 Task: Search one way flight ticket for 1 adult, 6 children, 1 infant in seat and 1 infant on lap in business from Alexandria: Alexandria International Airport to Jackson: Jackson Hole Airport on 5-2-2023. Choice of flights is Sun country airlines. Number of bags: 1 carry on bag. Price is upto 80000. Outbound departure time preference is 18:30.
Action: Mouse moved to (354, 294)
Screenshot: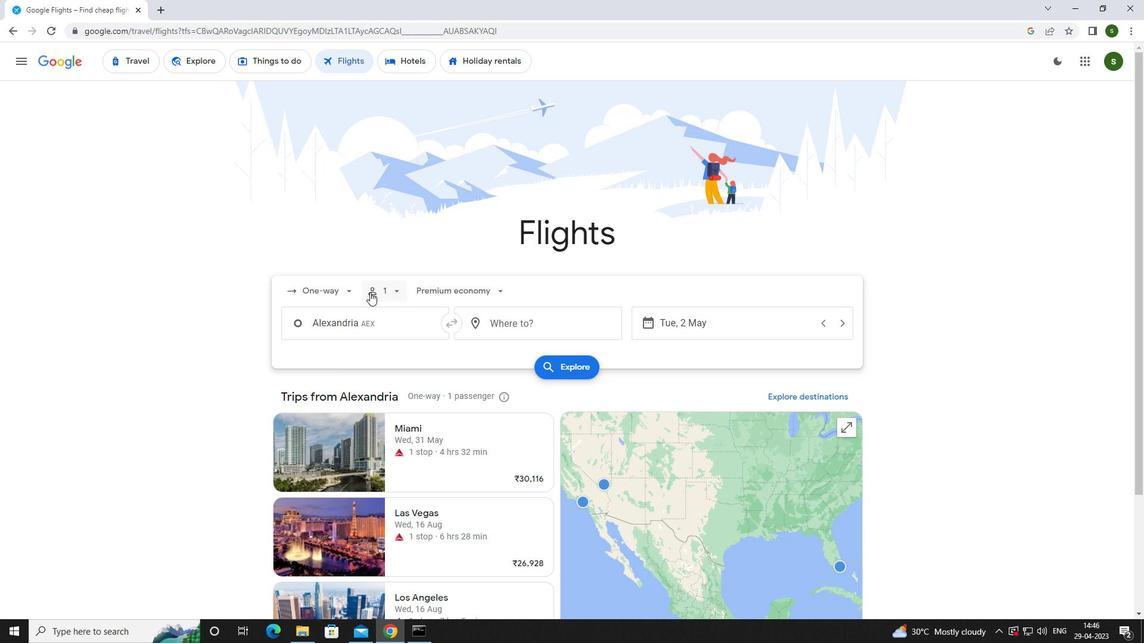 
Action: Mouse pressed left at (354, 294)
Screenshot: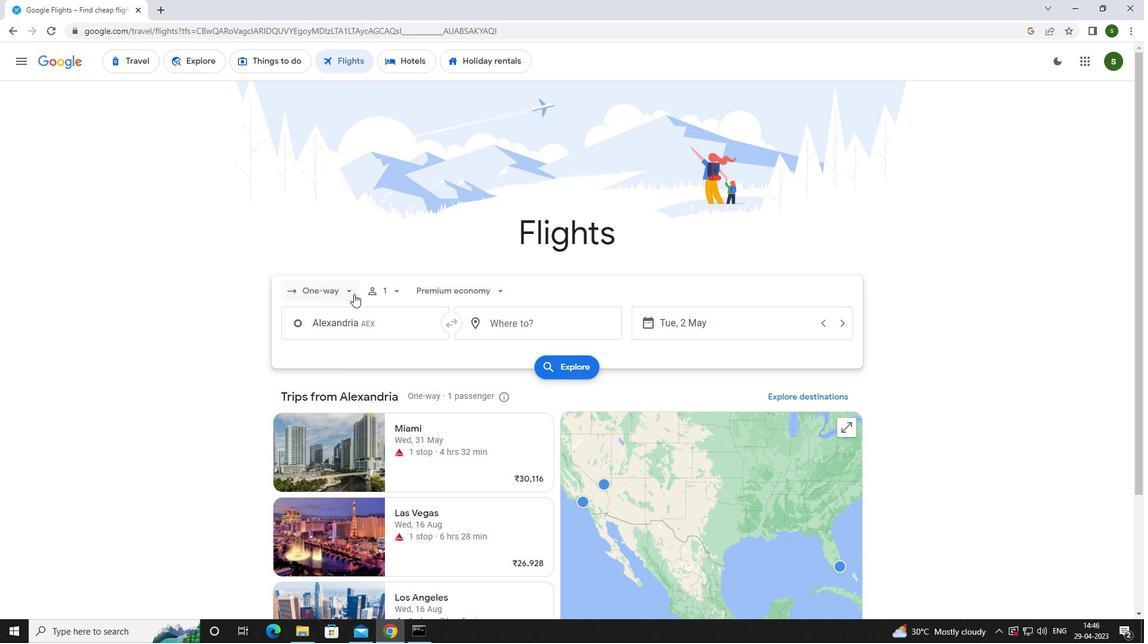
Action: Mouse moved to (358, 337)
Screenshot: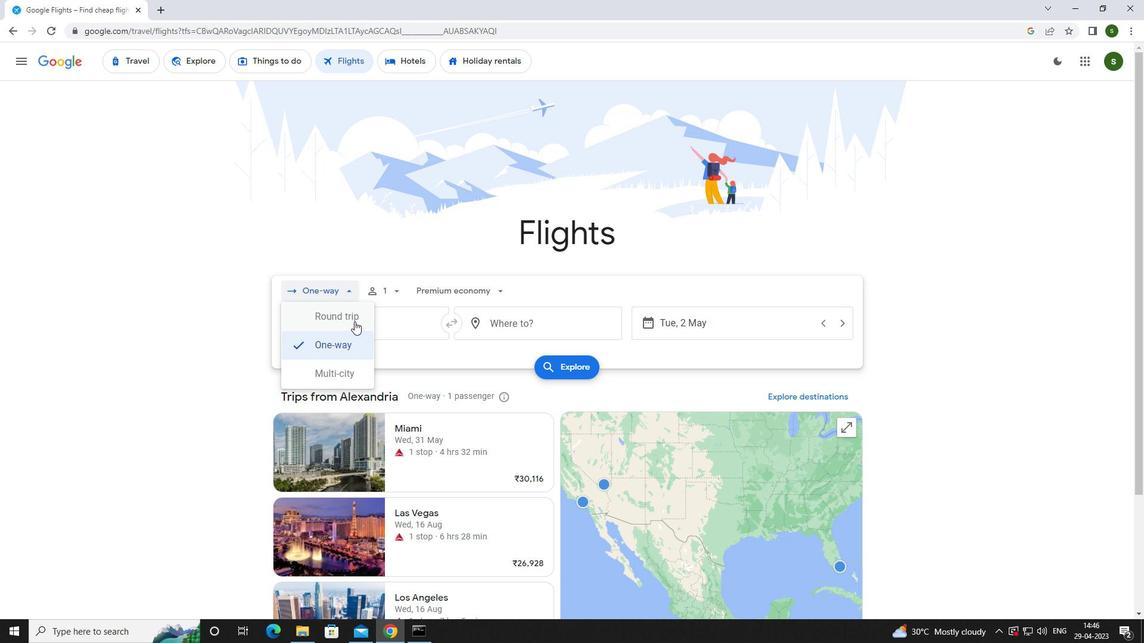 
Action: Mouse pressed left at (358, 337)
Screenshot: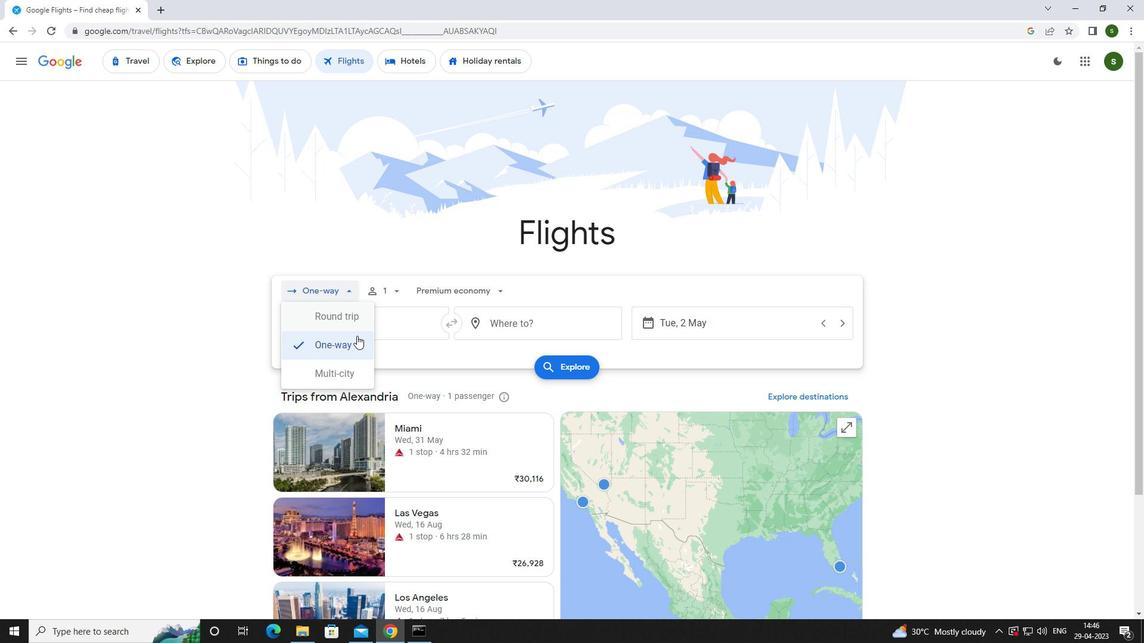 
Action: Mouse moved to (396, 288)
Screenshot: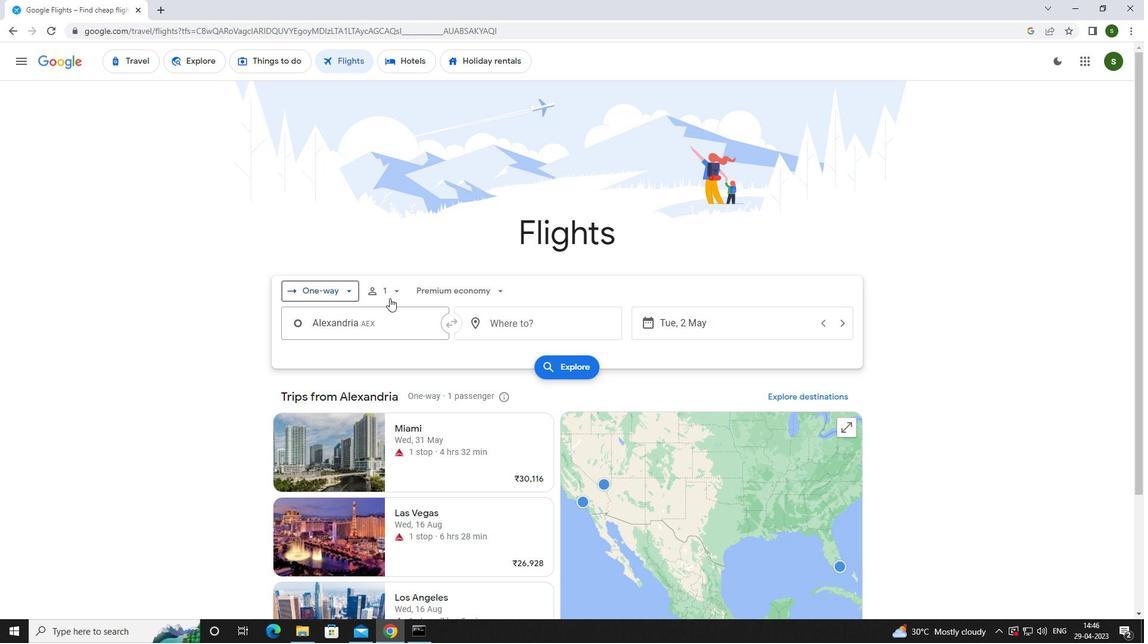 
Action: Mouse pressed left at (396, 288)
Screenshot: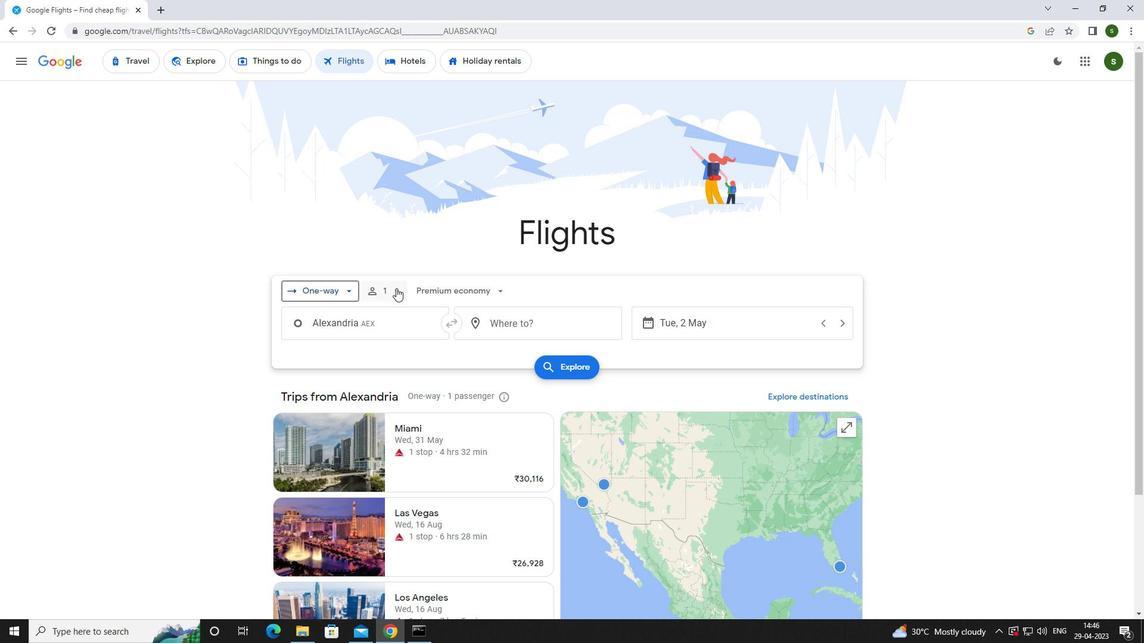 
Action: Mouse moved to (489, 351)
Screenshot: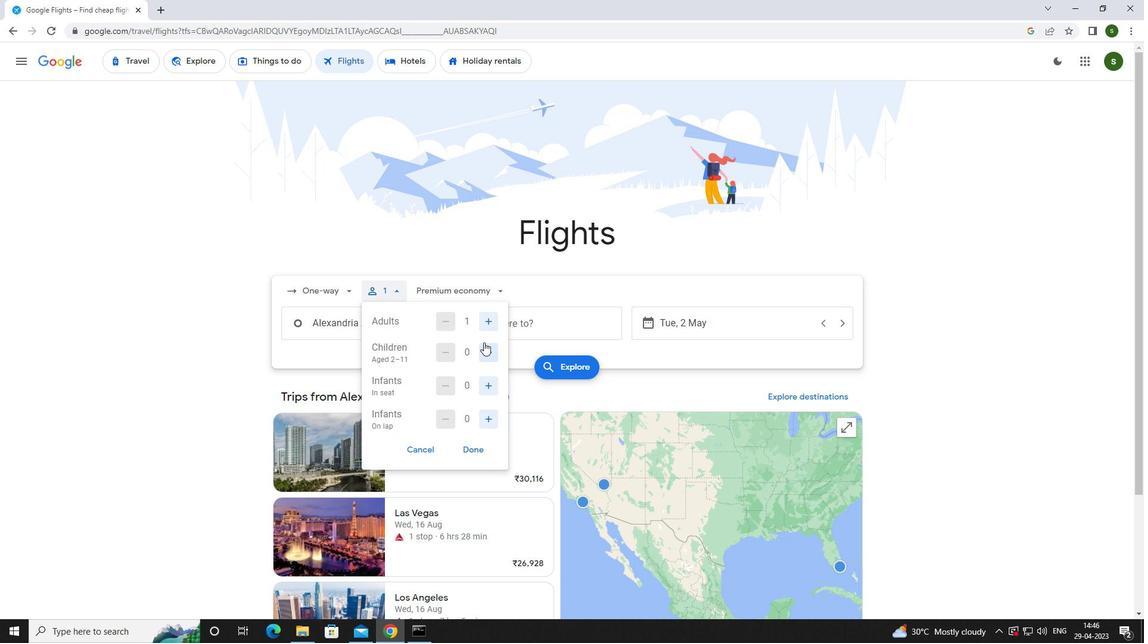 
Action: Mouse pressed left at (489, 351)
Screenshot: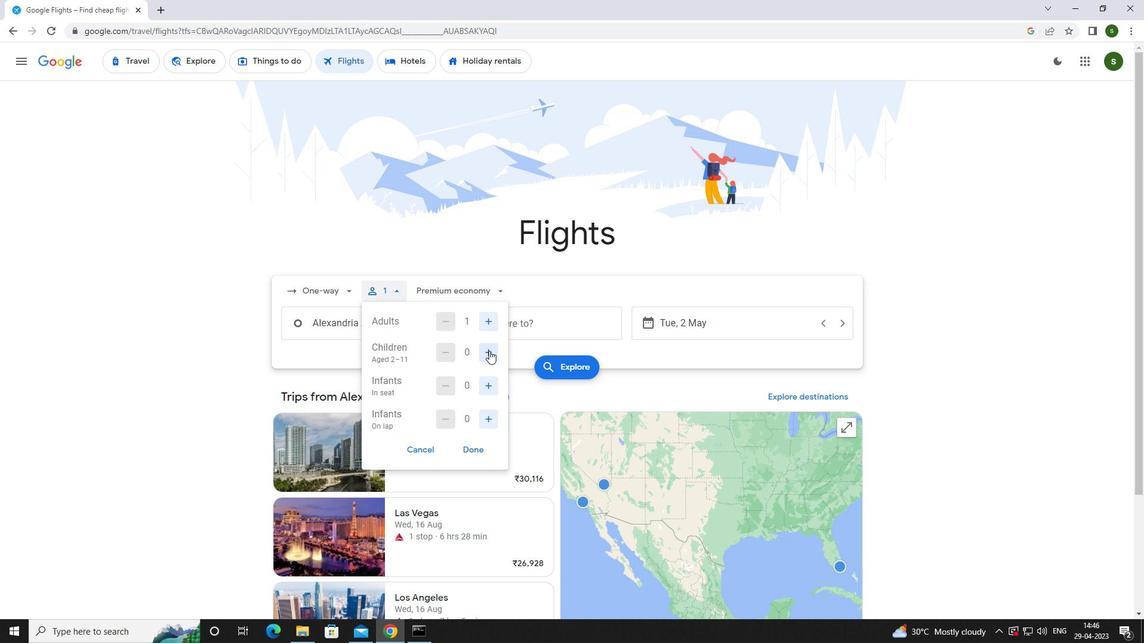 
Action: Mouse pressed left at (489, 351)
Screenshot: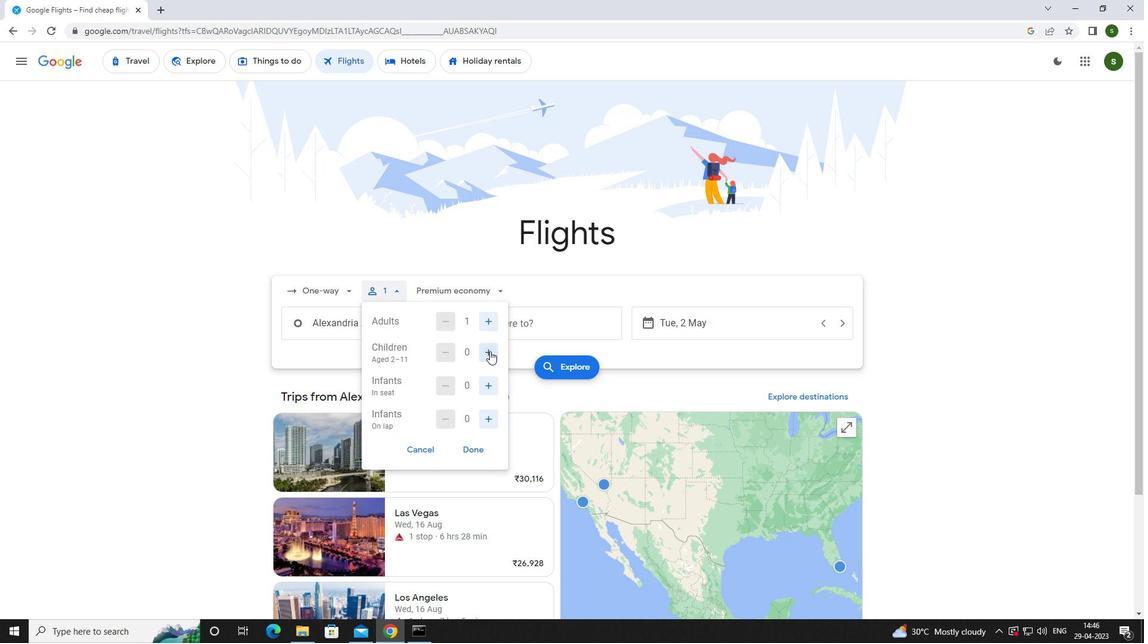 
Action: Mouse pressed left at (489, 351)
Screenshot: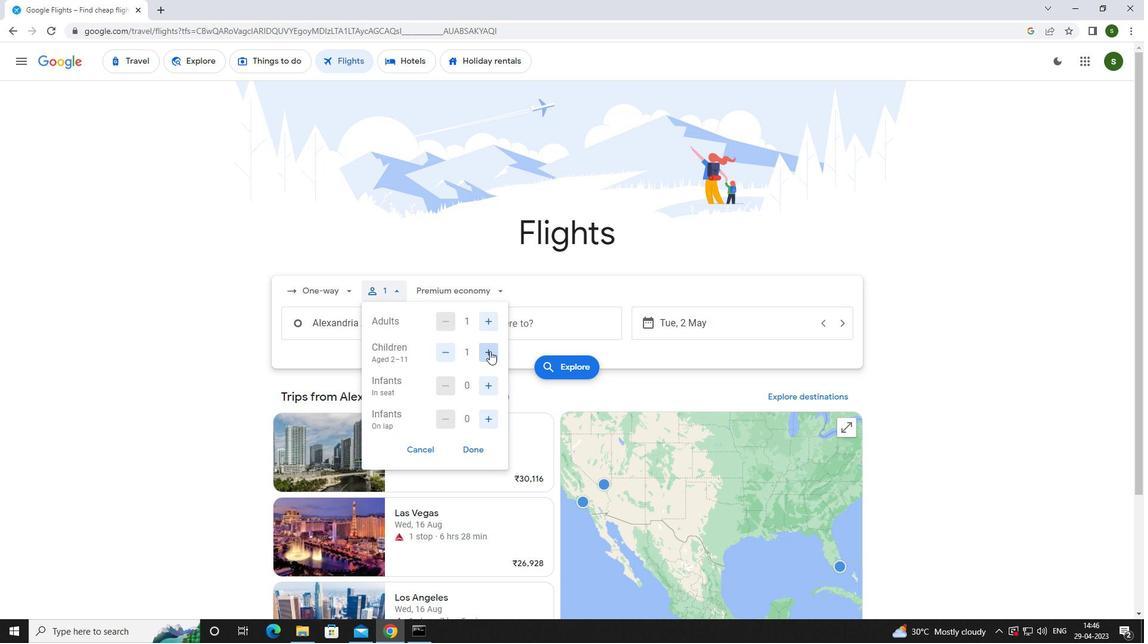 
Action: Mouse pressed left at (489, 351)
Screenshot: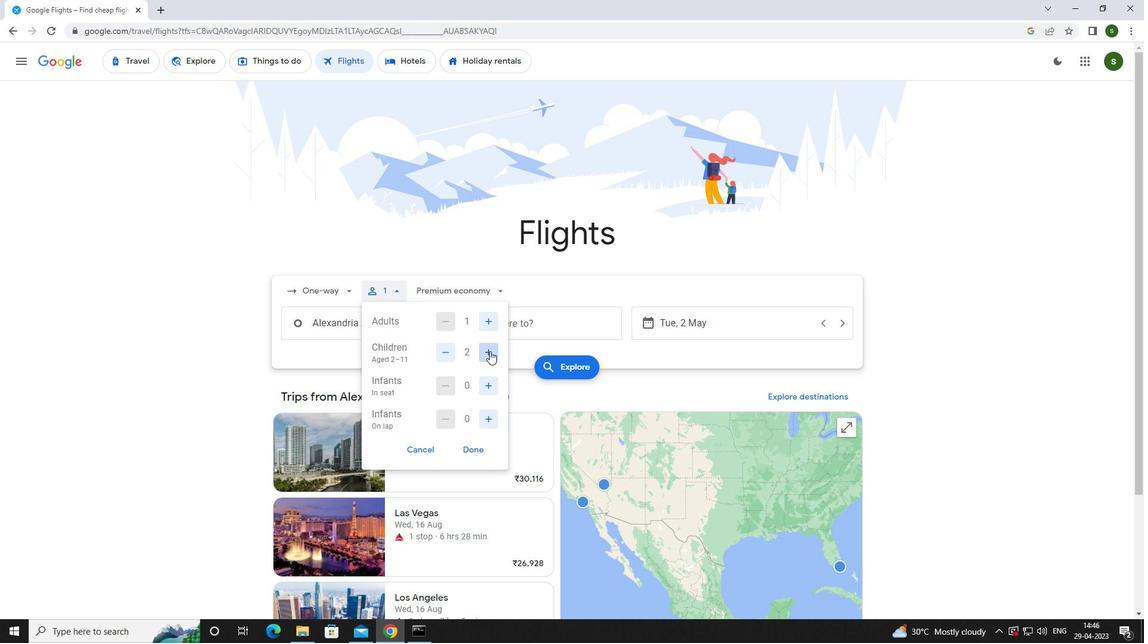 
Action: Mouse pressed left at (489, 351)
Screenshot: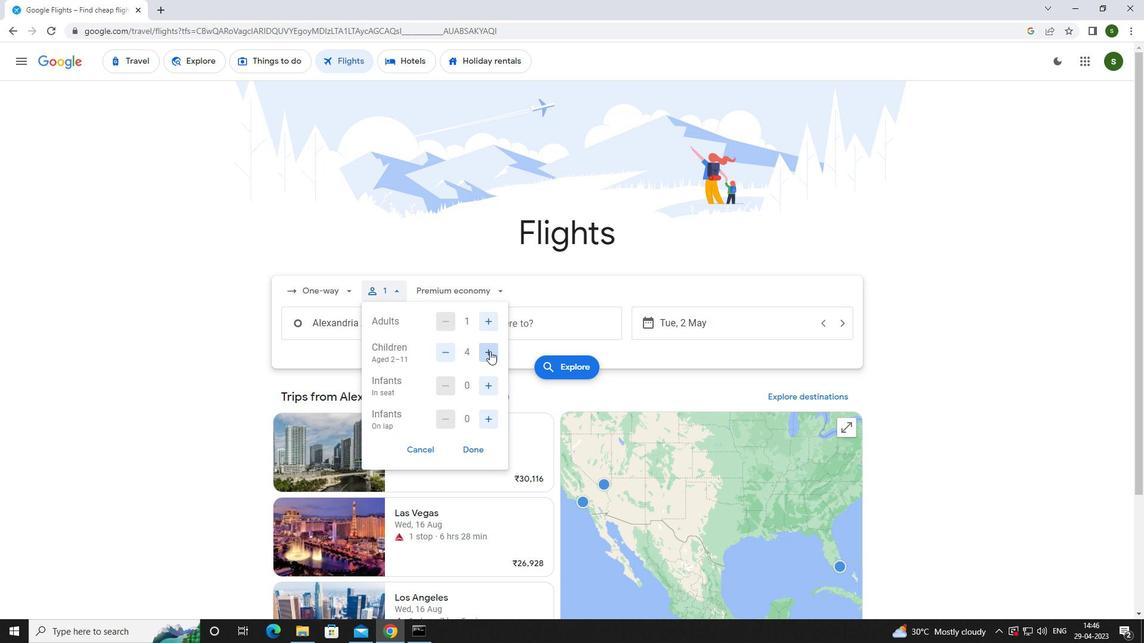 
Action: Mouse pressed left at (489, 351)
Screenshot: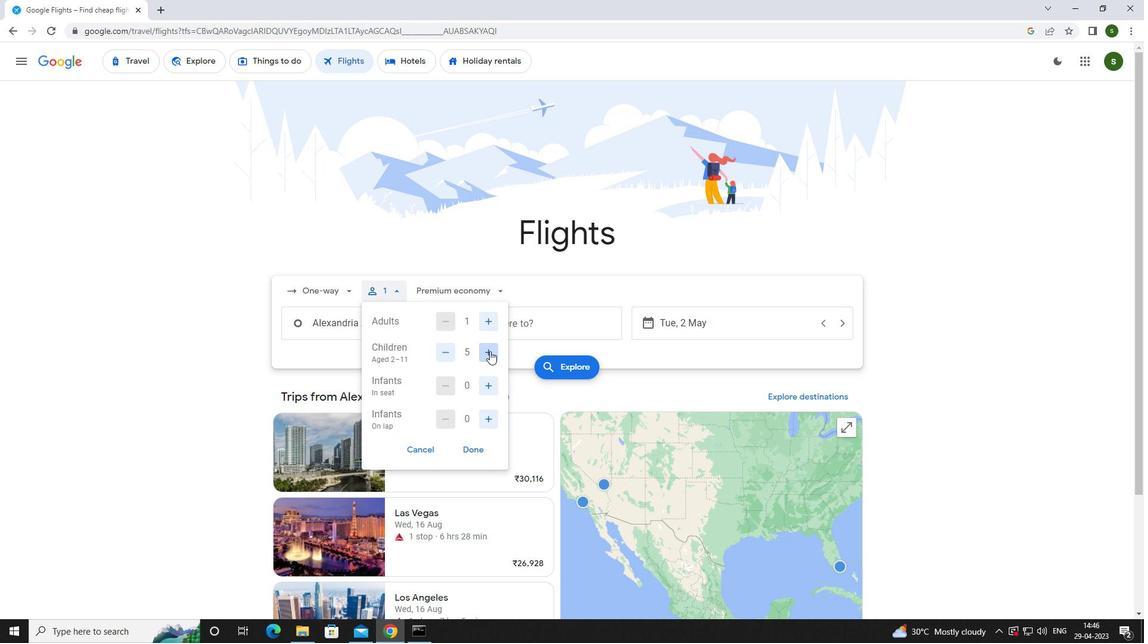 
Action: Mouse moved to (488, 386)
Screenshot: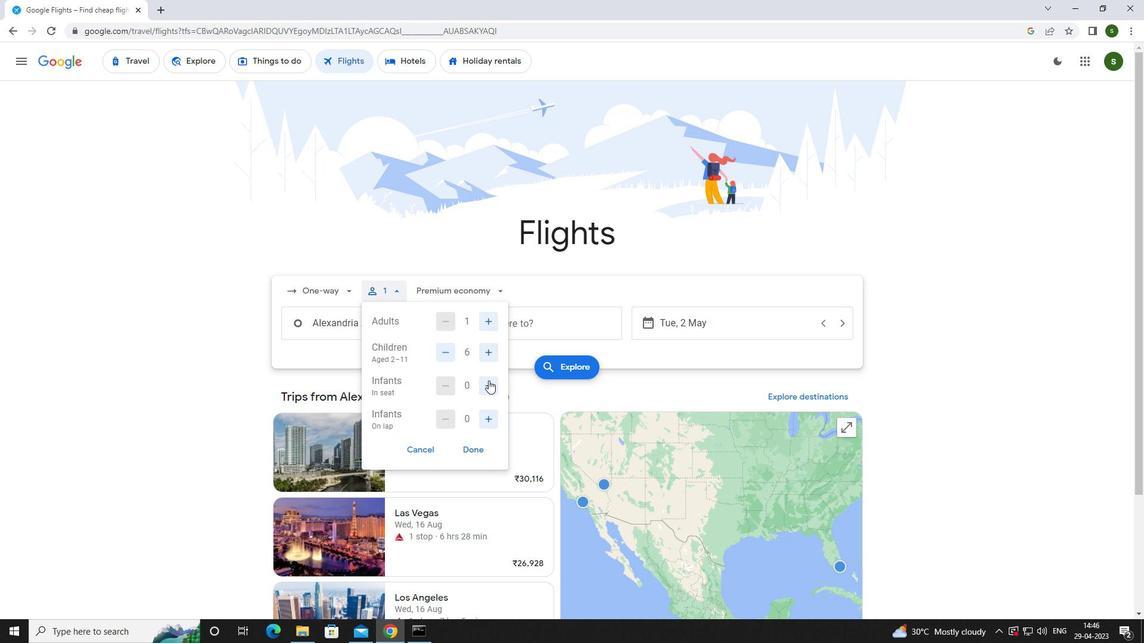 
Action: Mouse pressed left at (488, 386)
Screenshot: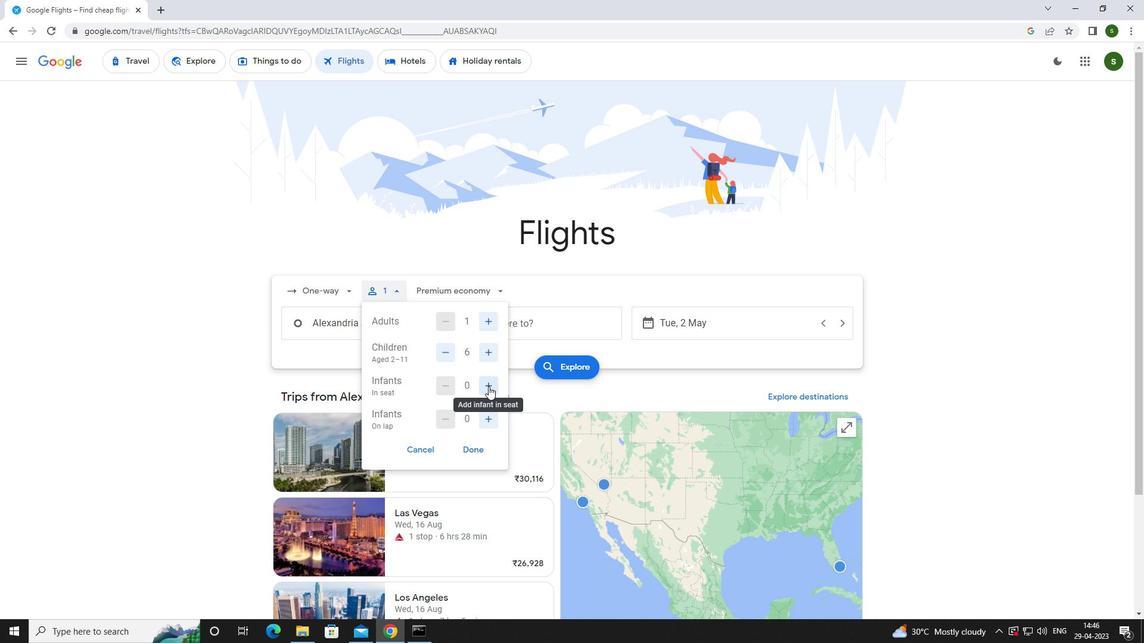 
Action: Mouse moved to (488, 417)
Screenshot: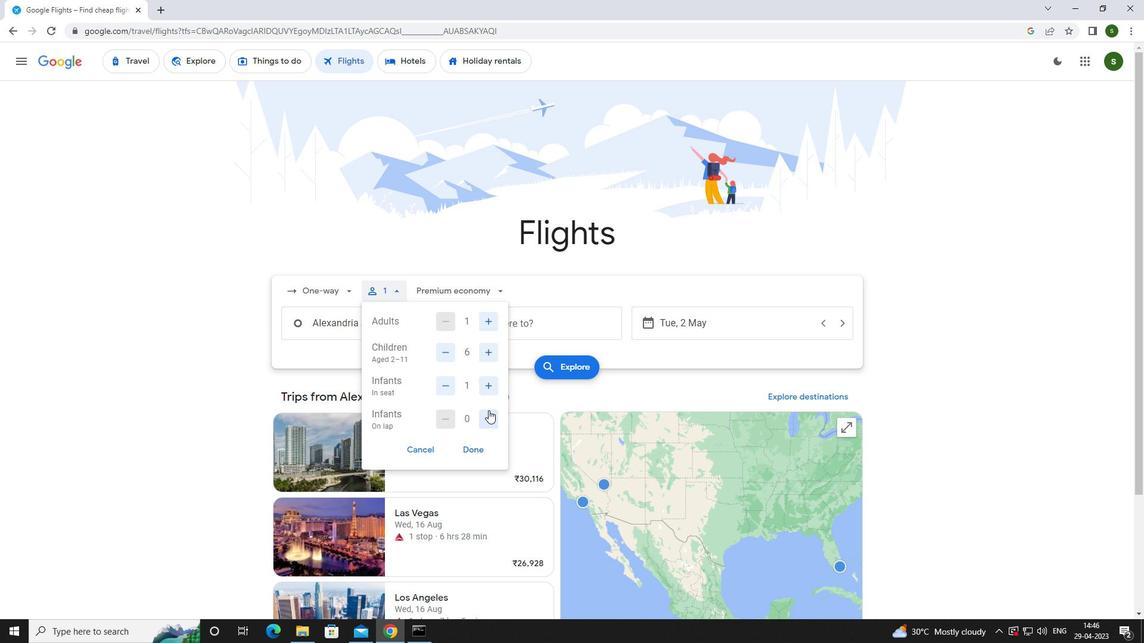 
Action: Mouse pressed left at (488, 417)
Screenshot: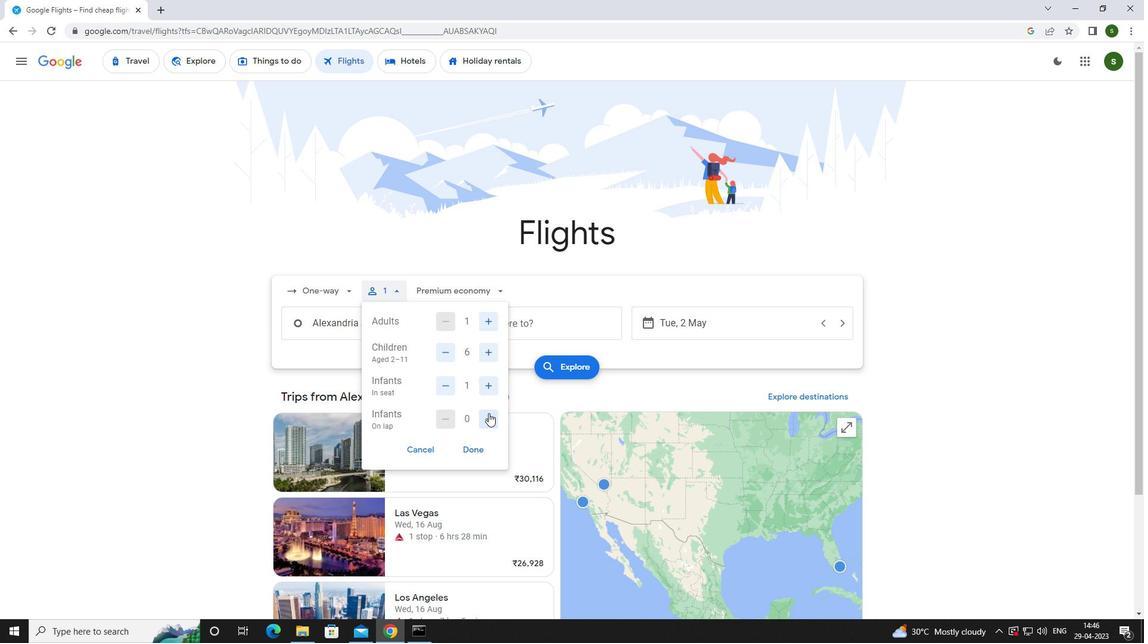
Action: Mouse moved to (472, 293)
Screenshot: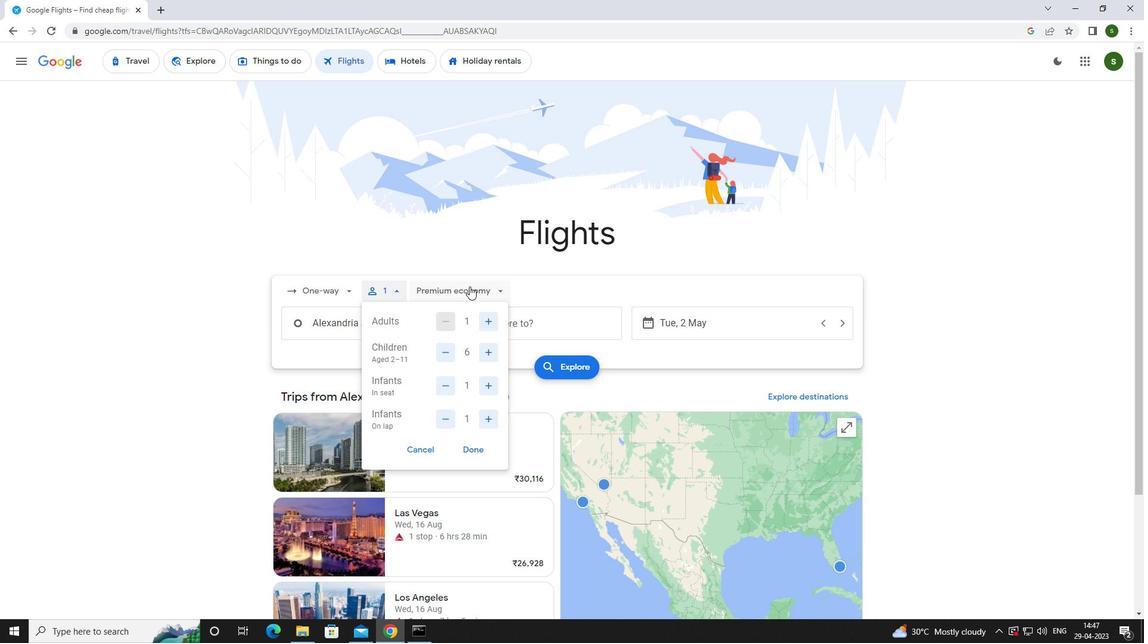 
Action: Mouse pressed left at (472, 293)
Screenshot: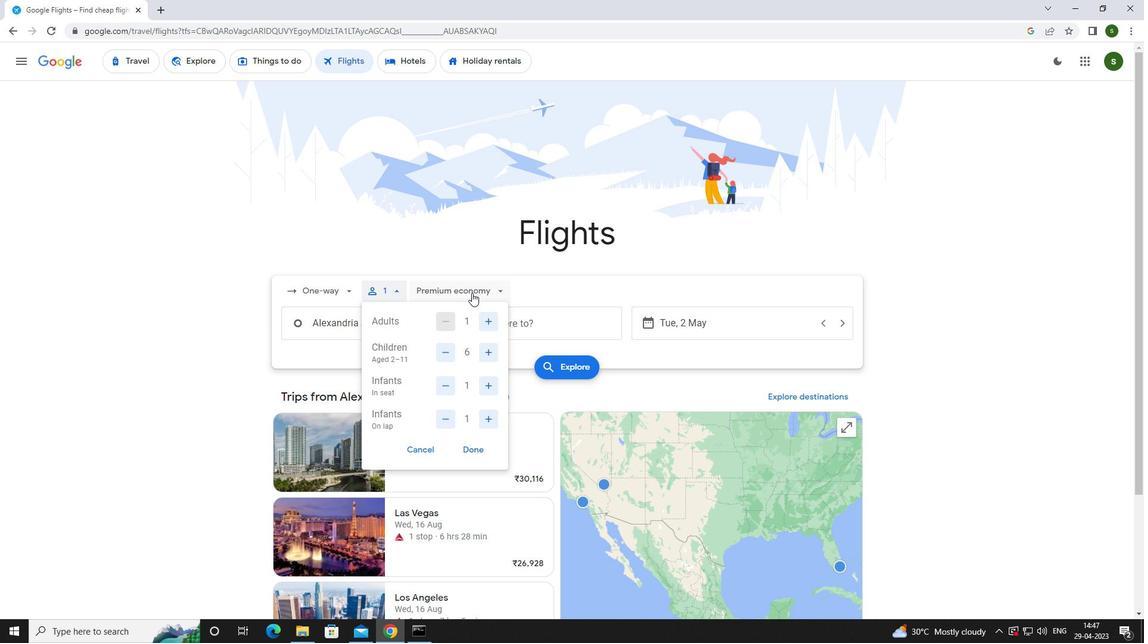 
Action: Mouse moved to (472, 380)
Screenshot: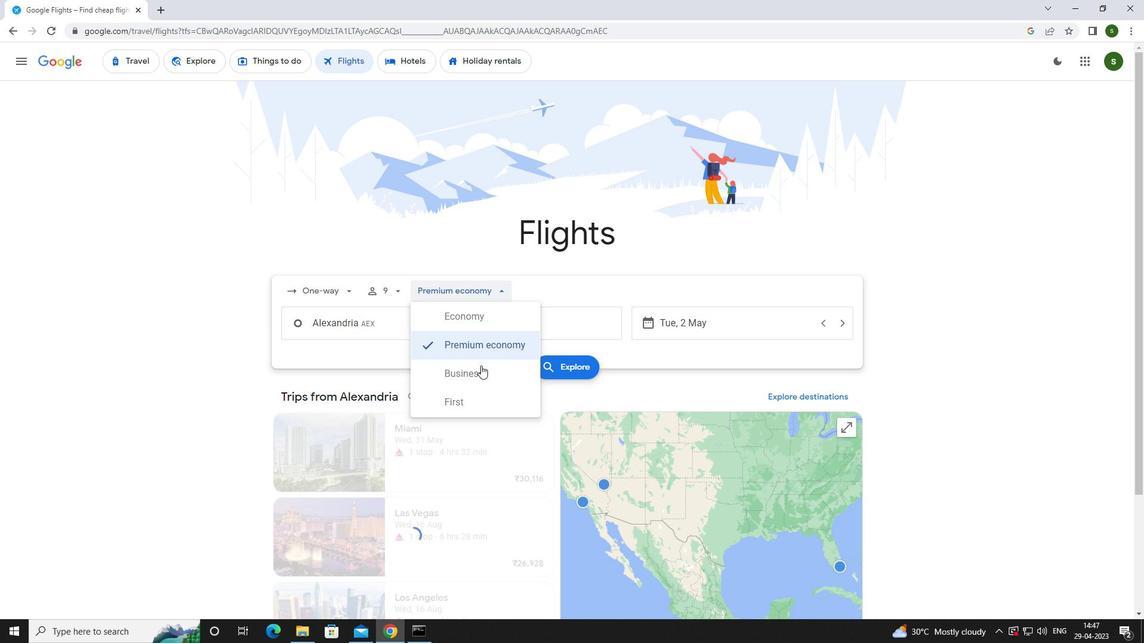 
Action: Mouse pressed left at (472, 380)
Screenshot: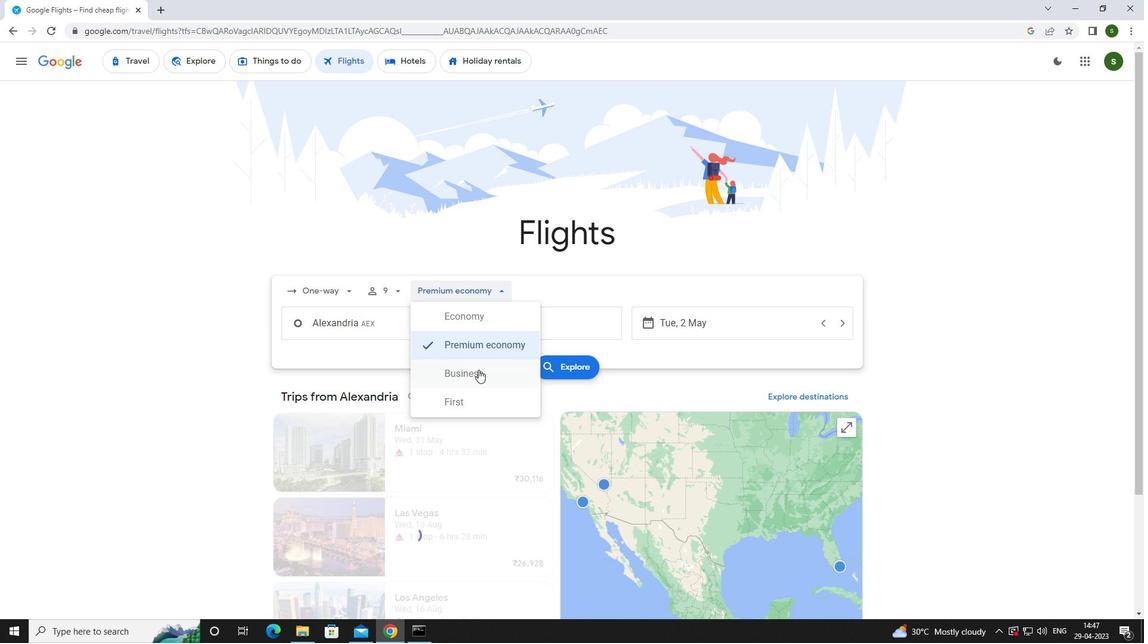 
Action: Mouse moved to (399, 323)
Screenshot: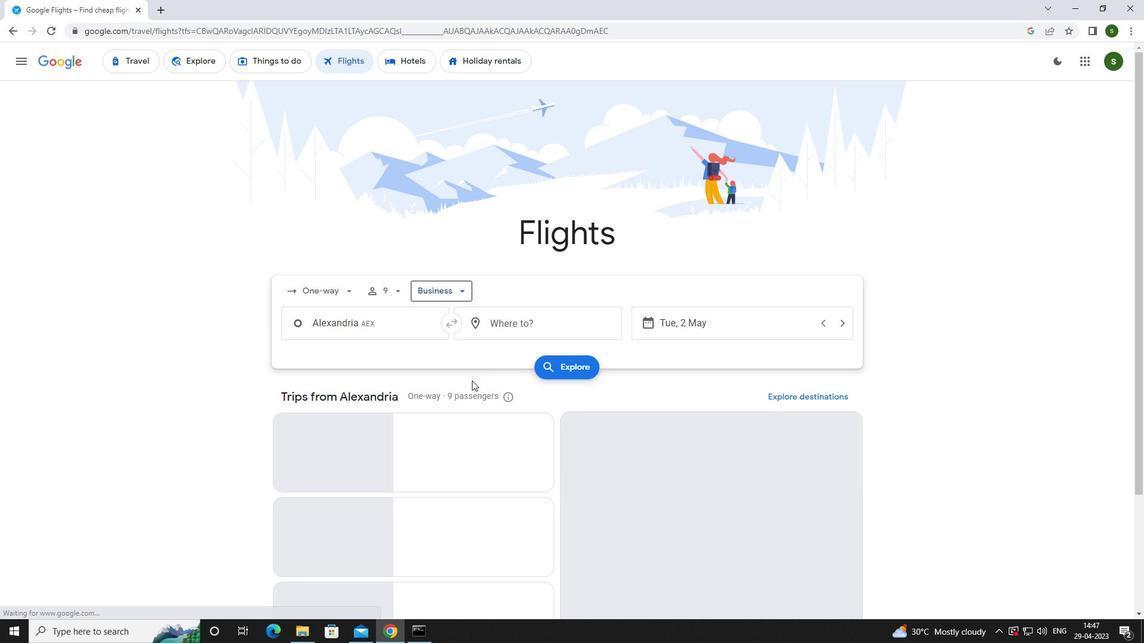 
Action: Mouse pressed left at (399, 323)
Screenshot: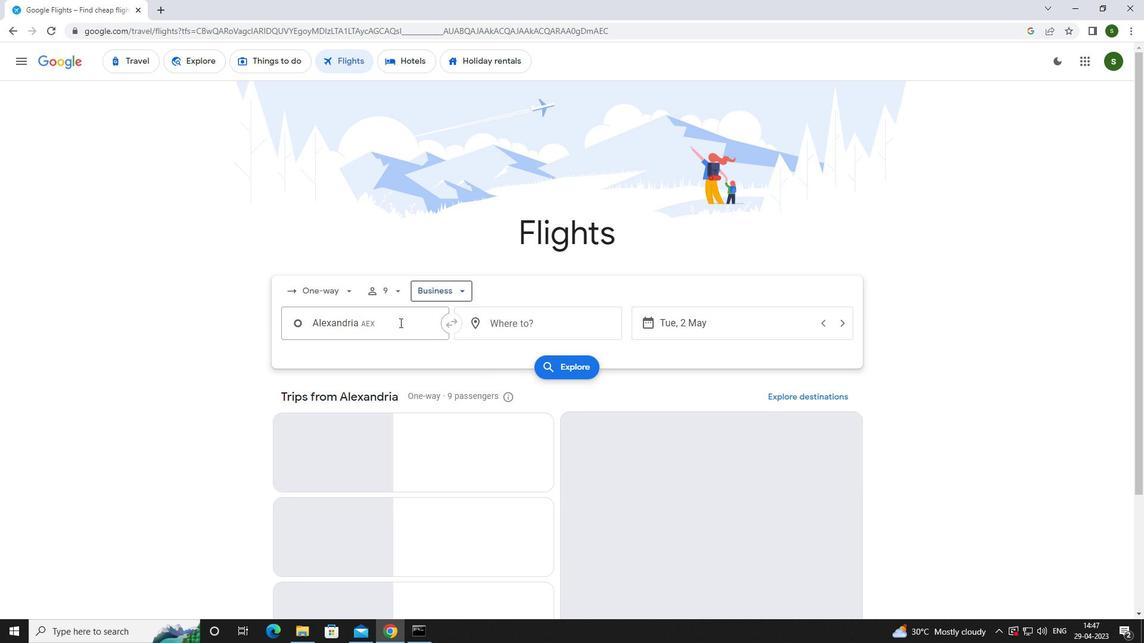 
Action: Mouse moved to (398, 323)
Screenshot: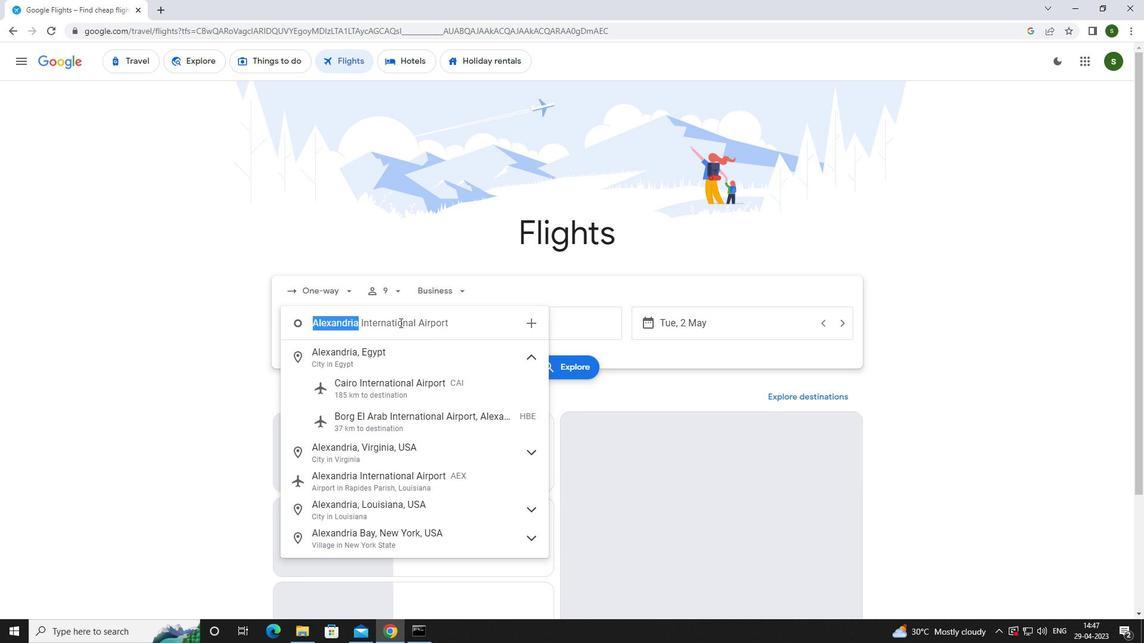 
Action: Key pressed a<Key.caps_lock>lex
Screenshot: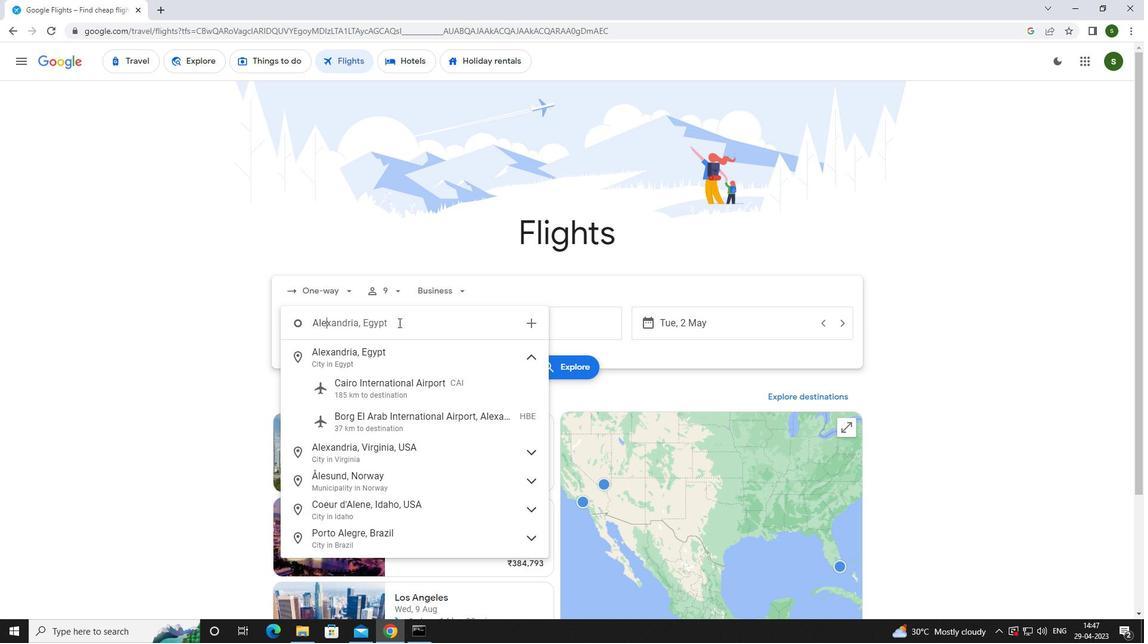 
Action: Mouse moved to (433, 539)
Screenshot: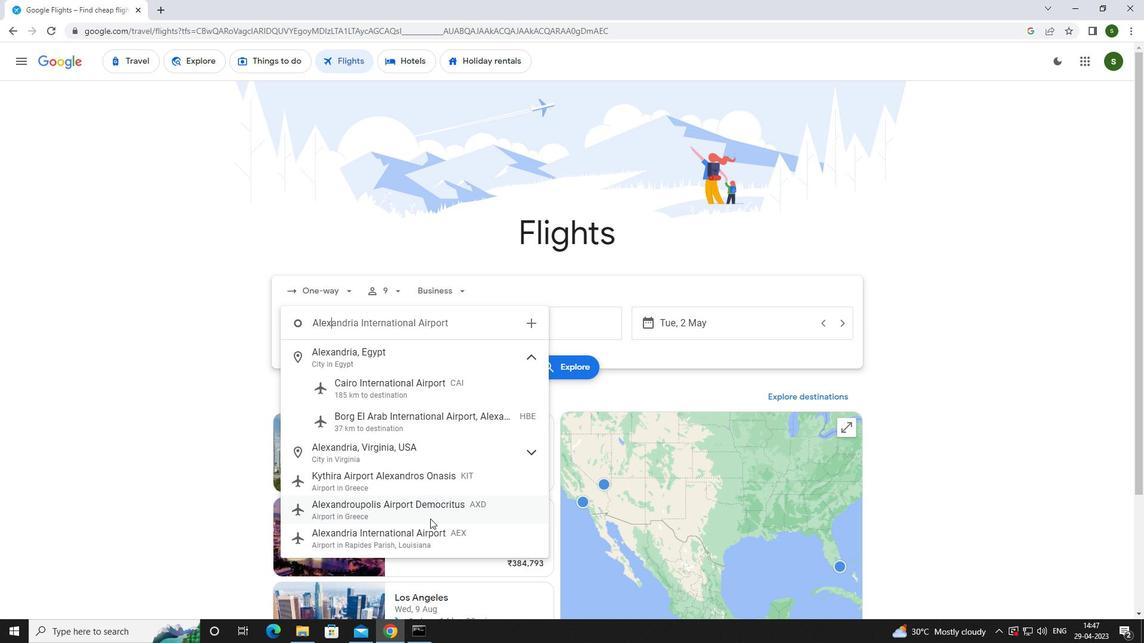 
Action: Mouse pressed left at (433, 539)
Screenshot: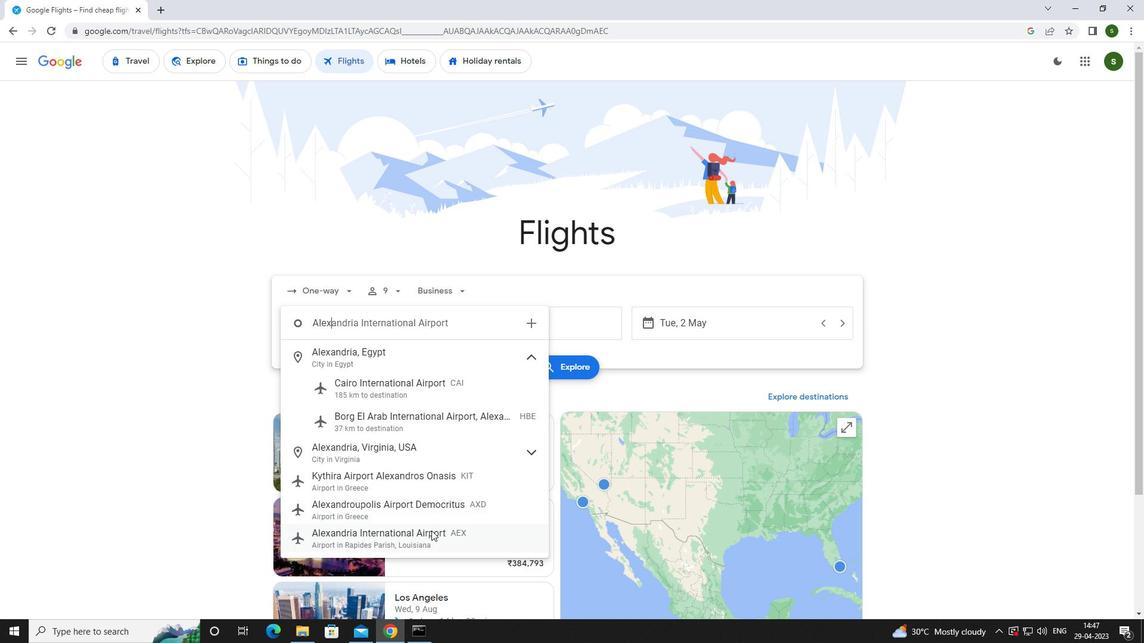 
Action: Mouse moved to (518, 332)
Screenshot: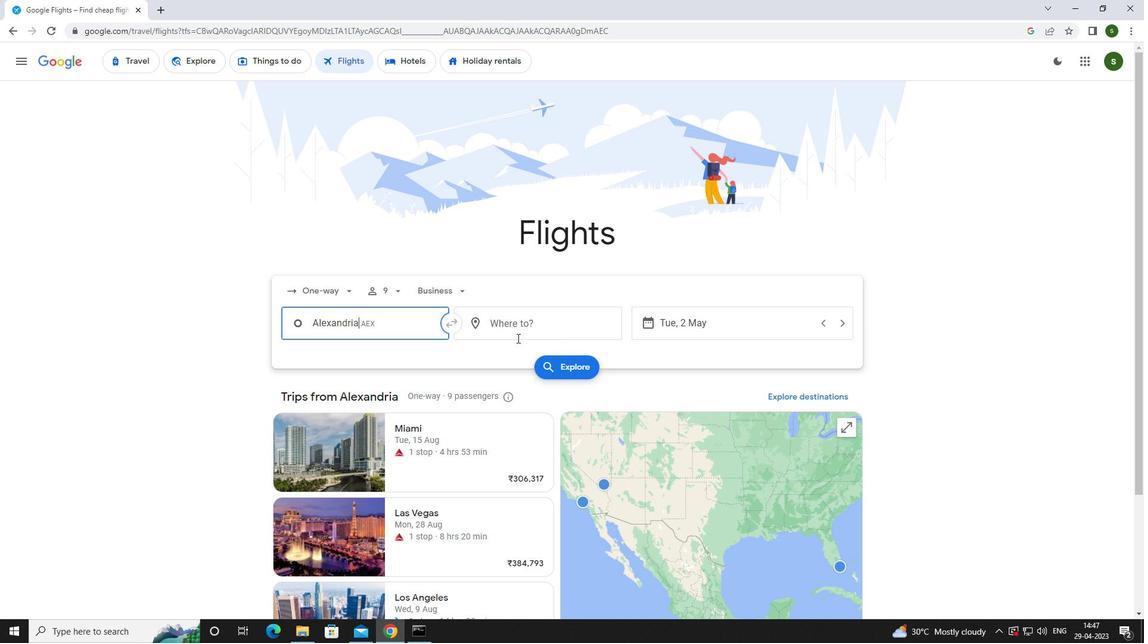 
Action: Mouse pressed left at (518, 332)
Screenshot: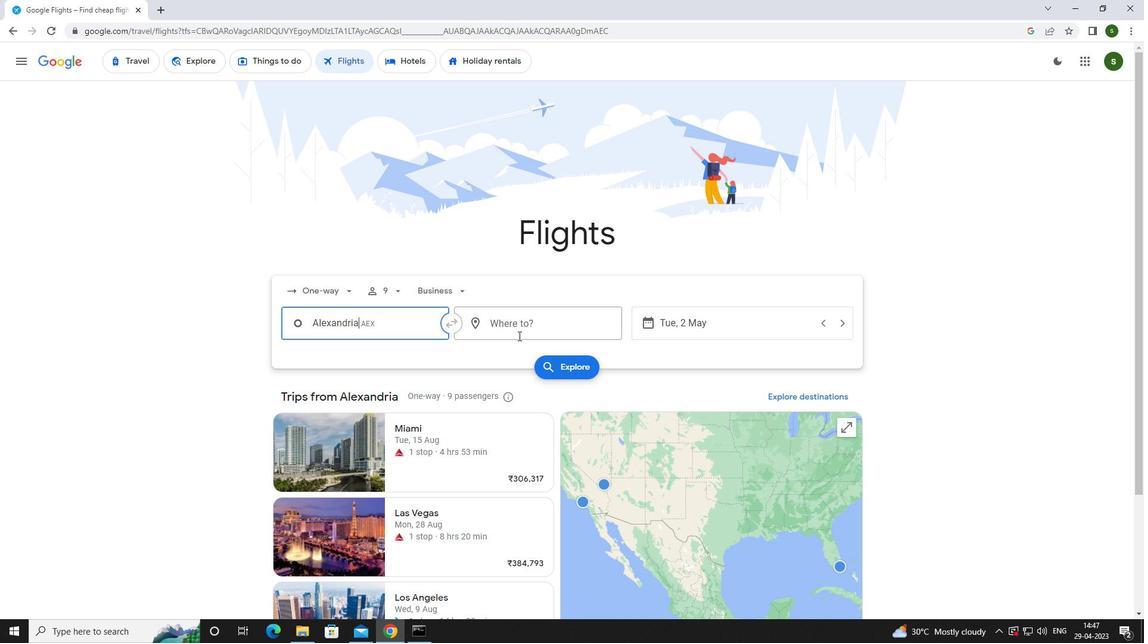 
Action: Mouse moved to (519, 332)
Screenshot: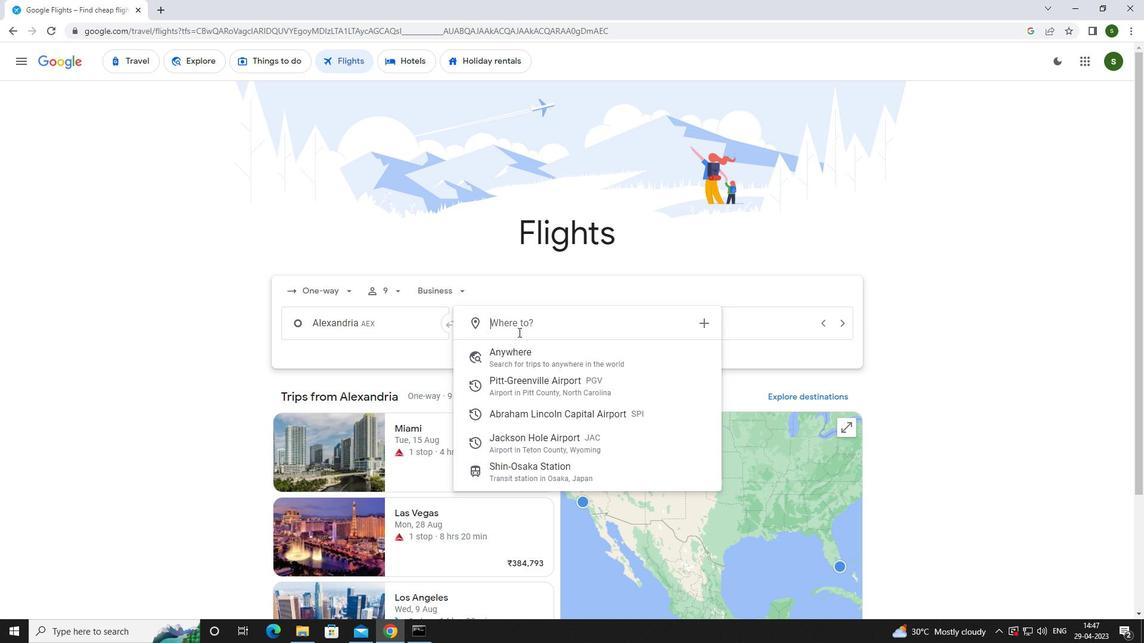 
Action: Key pressed <Key.caps_lock>j<Key.caps_lock>ackson<Key.space><Key.caps_lock>h
Screenshot: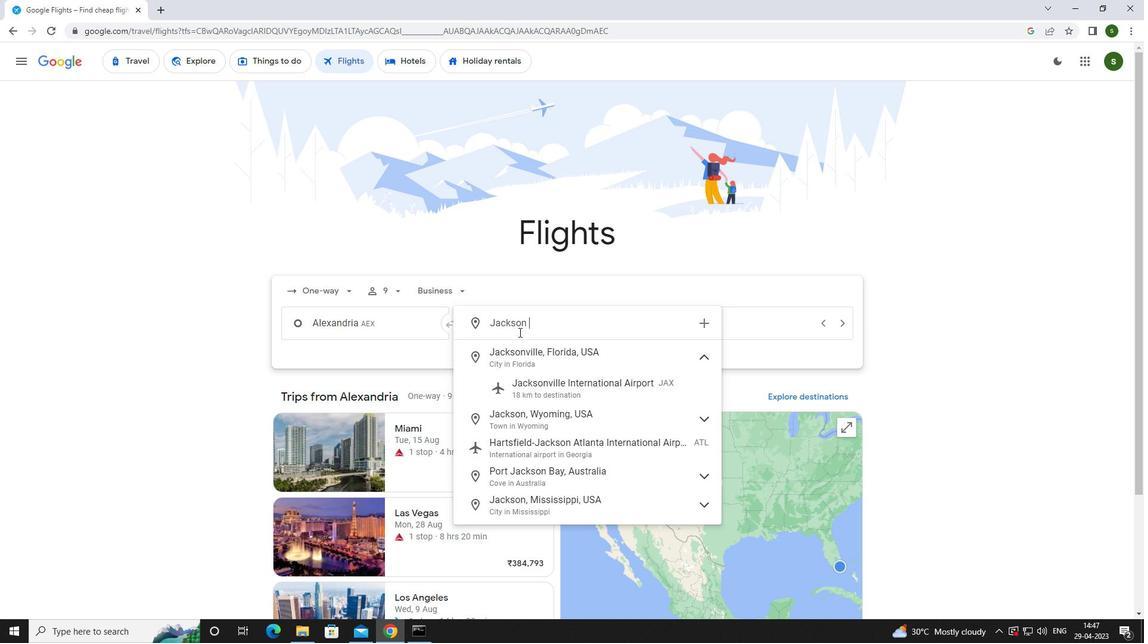 
Action: Mouse moved to (541, 380)
Screenshot: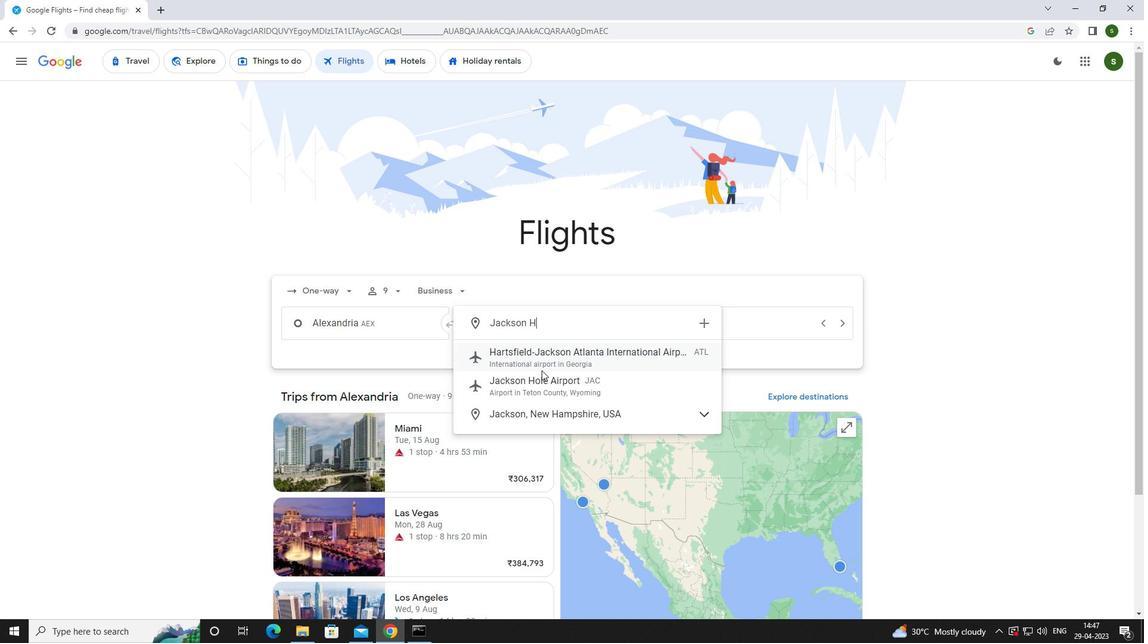 
Action: Mouse pressed left at (541, 380)
Screenshot: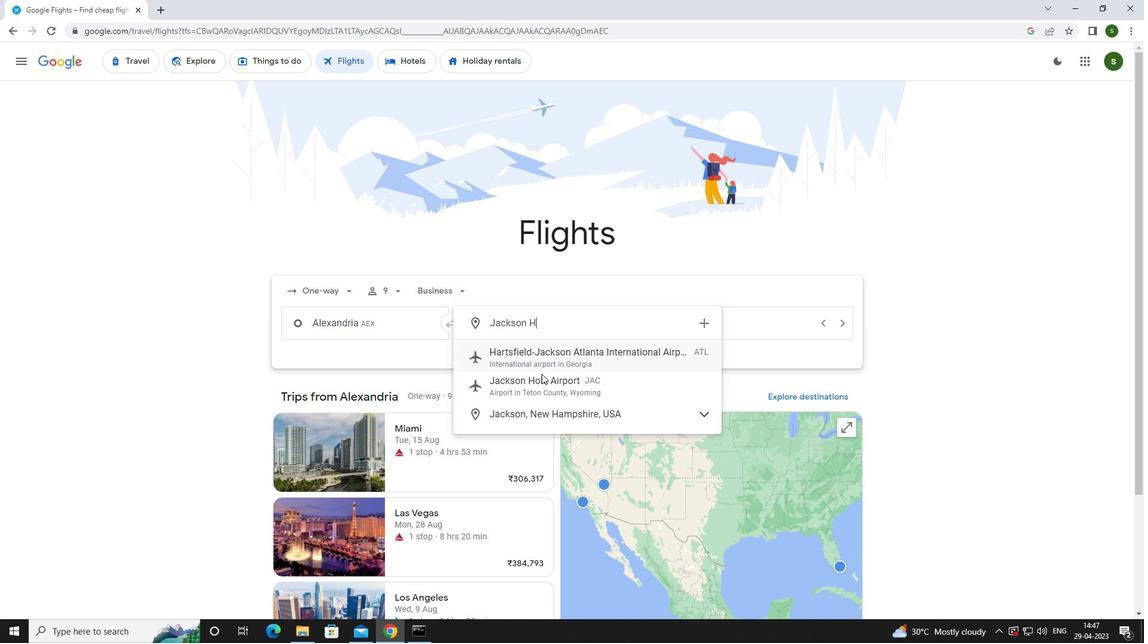 
Action: Mouse moved to (719, 331)
Screenshot: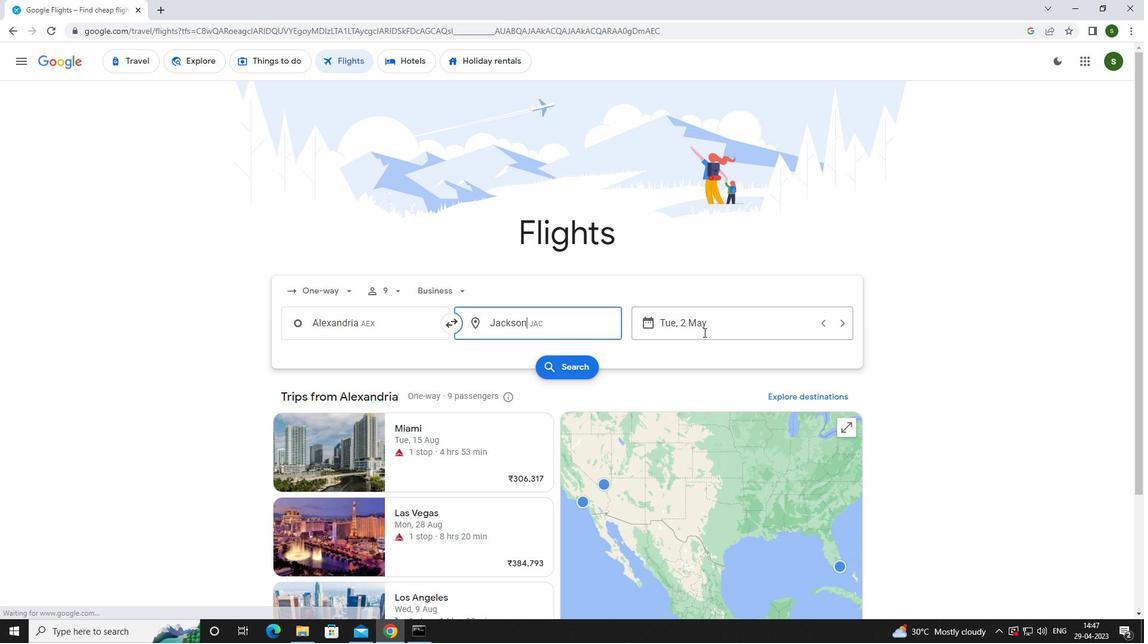 
Action: Mouse pressed left at (719, 331)
Screenshot: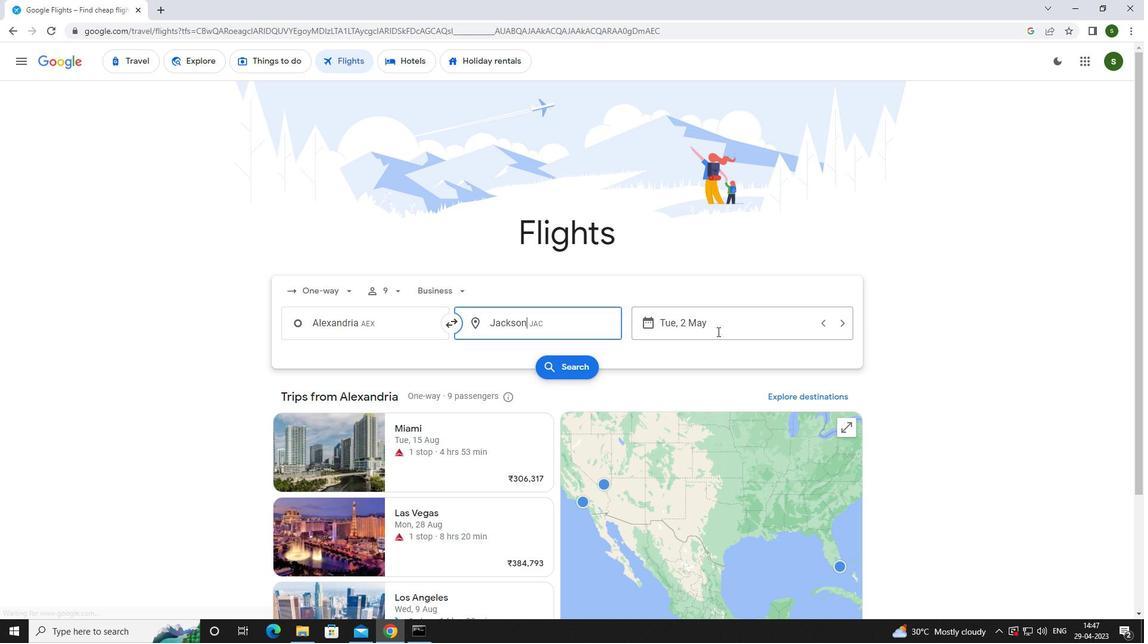 
Action: Mouse moved to (721, 400)
Screenshot: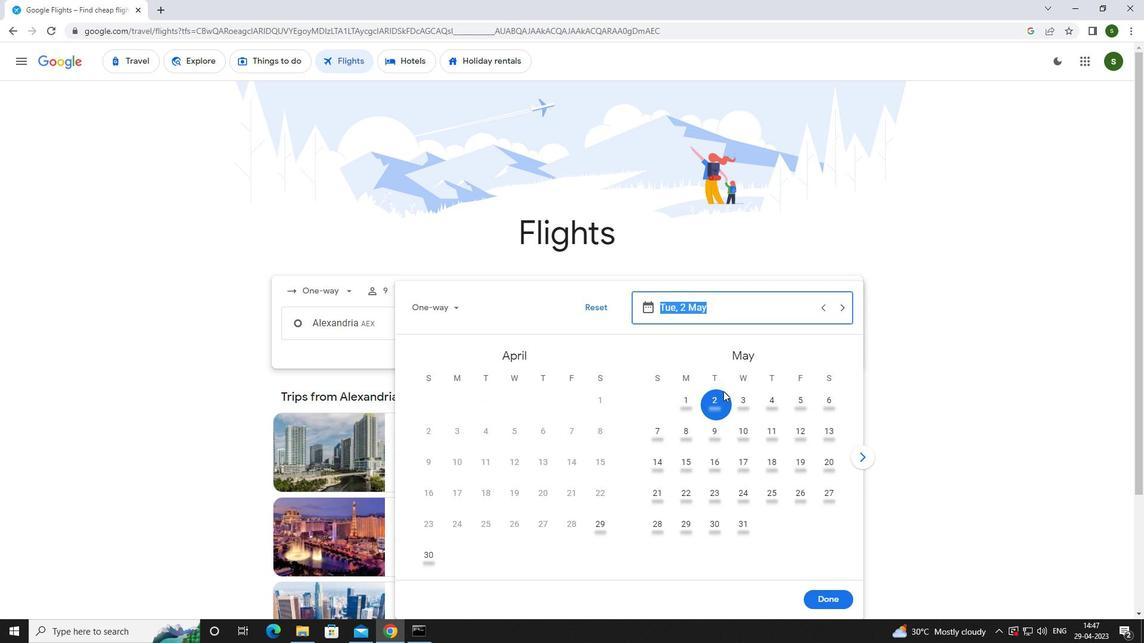 
Action: Mouse pressed left at (721, 400)
Screenshot: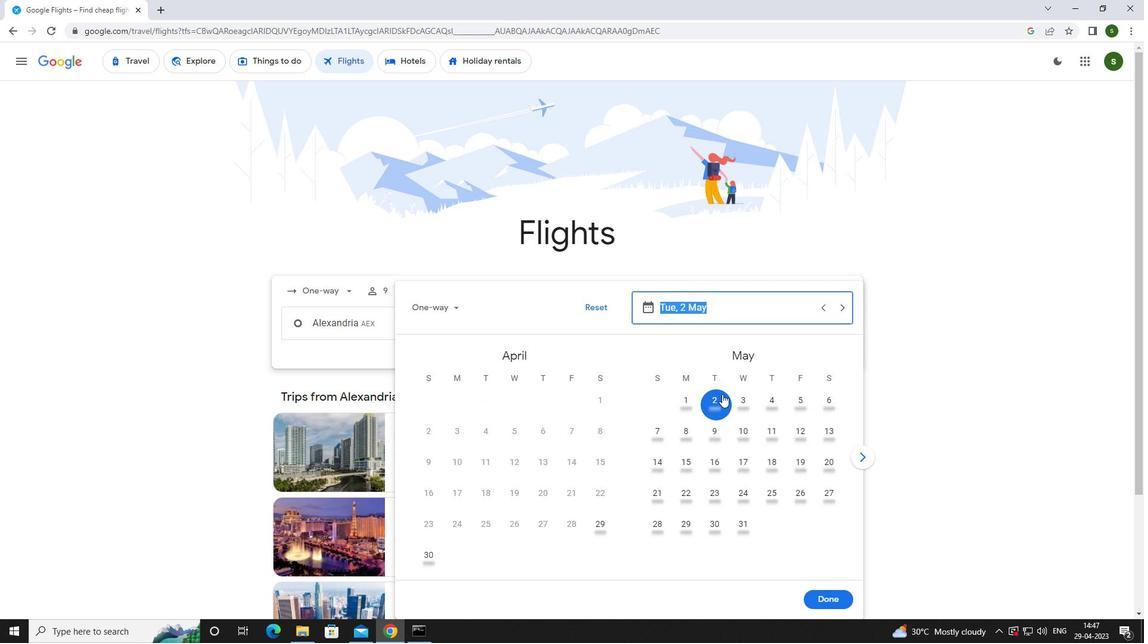 
Action: Mouse moved to (828, 604)
Screenshot: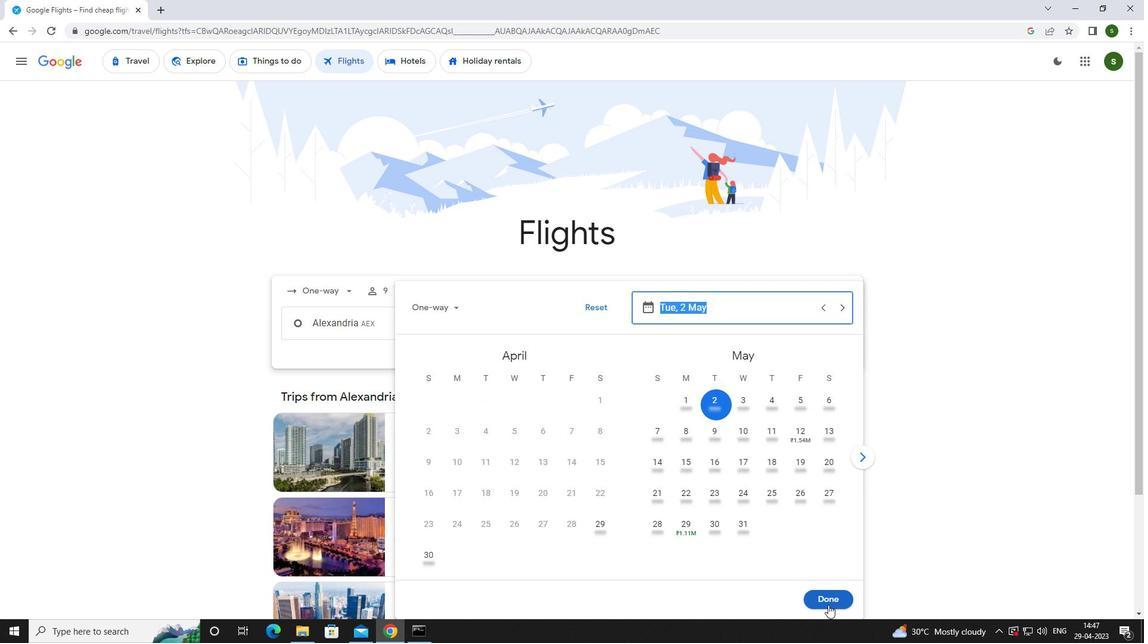 
Action: Mouse pressed left at (828, 604)
Screenshot: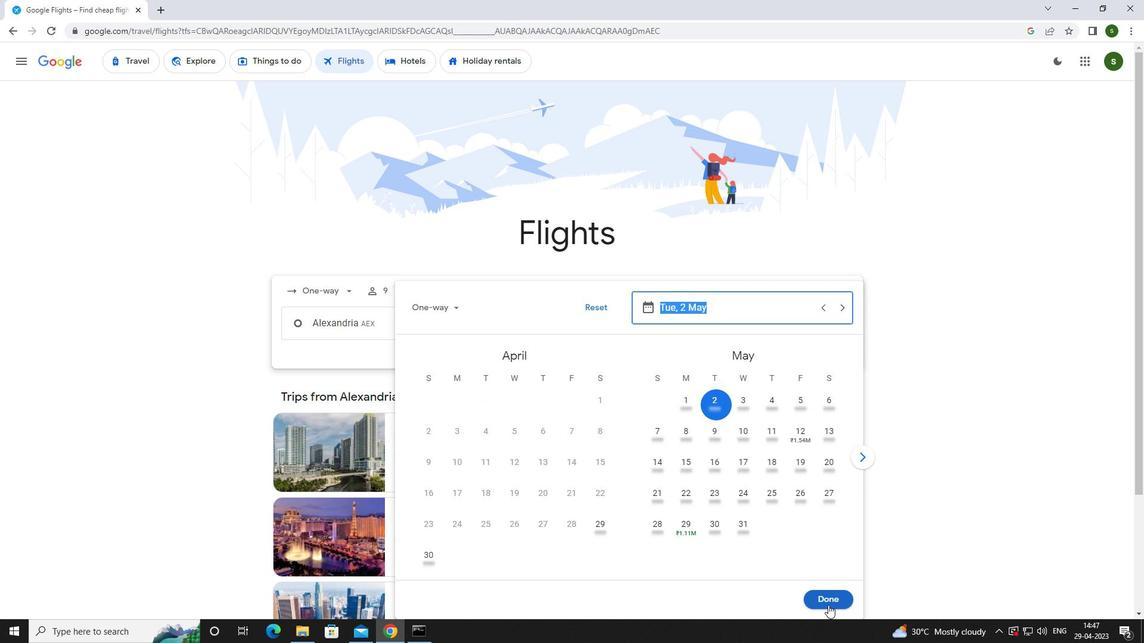 
Action: Mouse moved to (585, 374)
Screenshot: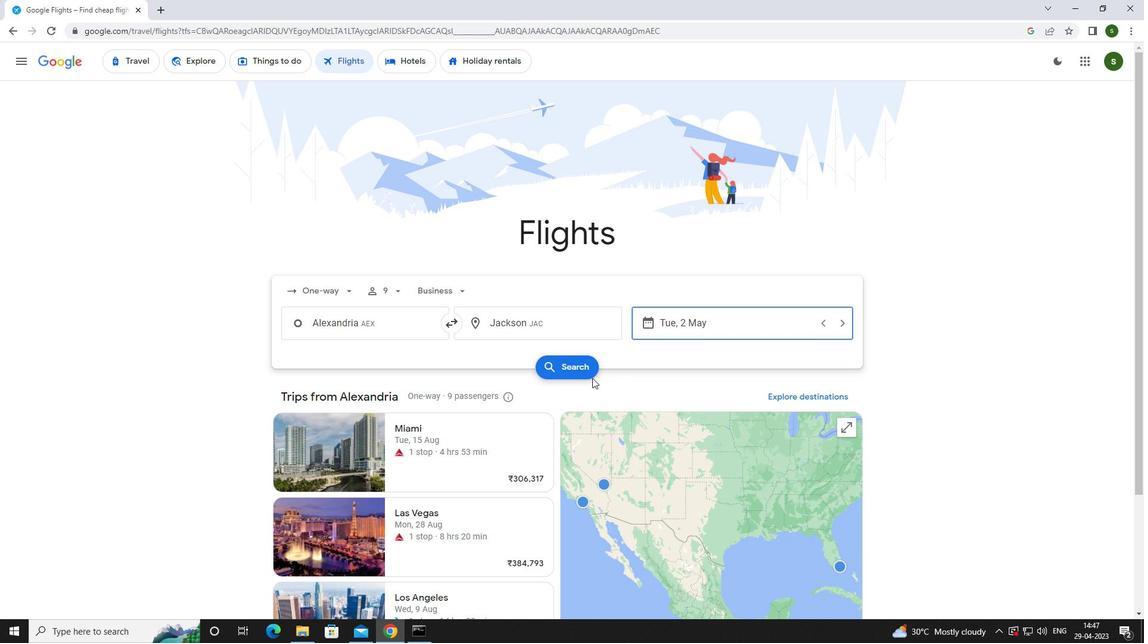 
Action: Mouse pressed left at (585, 374)
Screenshot: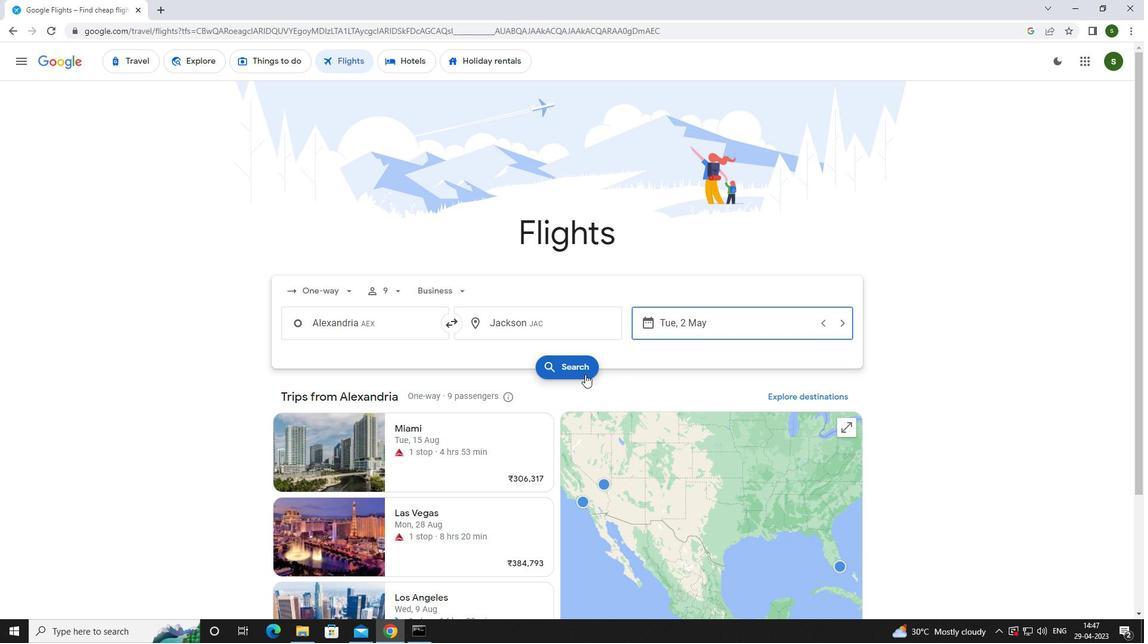 
Action: Mouse moved to (296, 173)
Screenshot: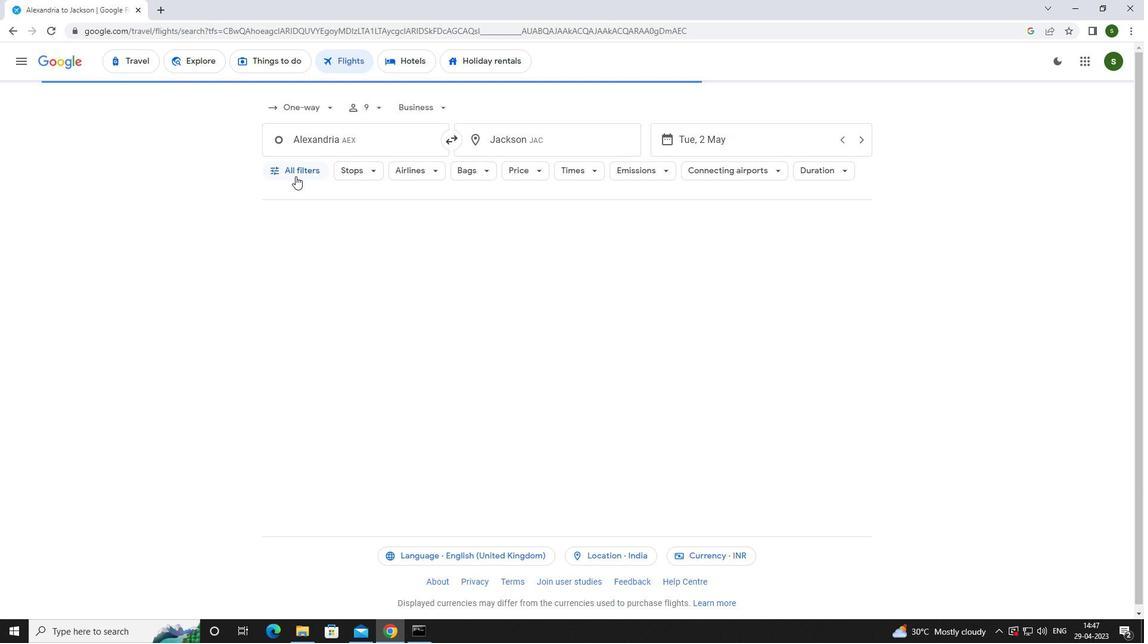 
Action: Mouse pressed left at (296, 173)
Screenshot: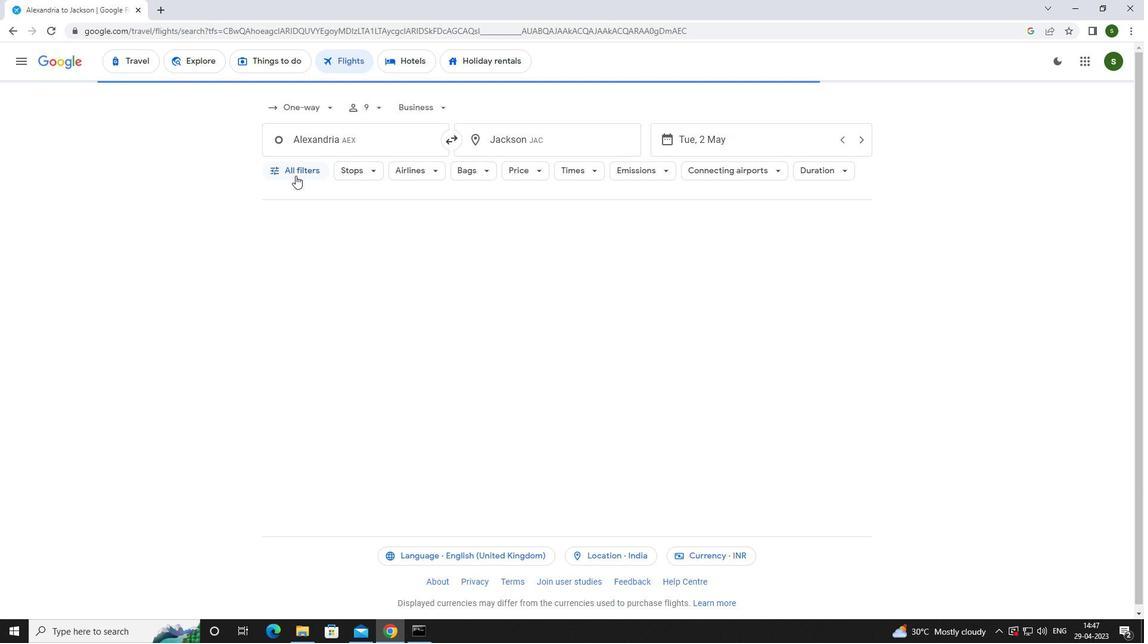 
Action: Mouse moved to (442, 428)
Screenshot: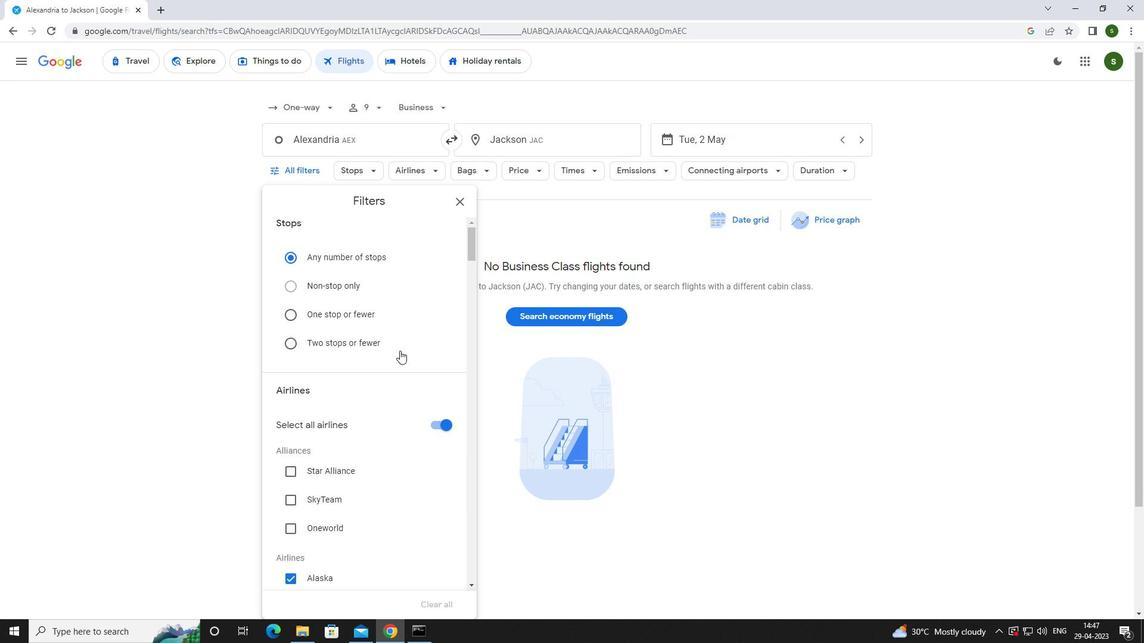 
Action: Mouse pressed left at (442, 428)
Screenshot: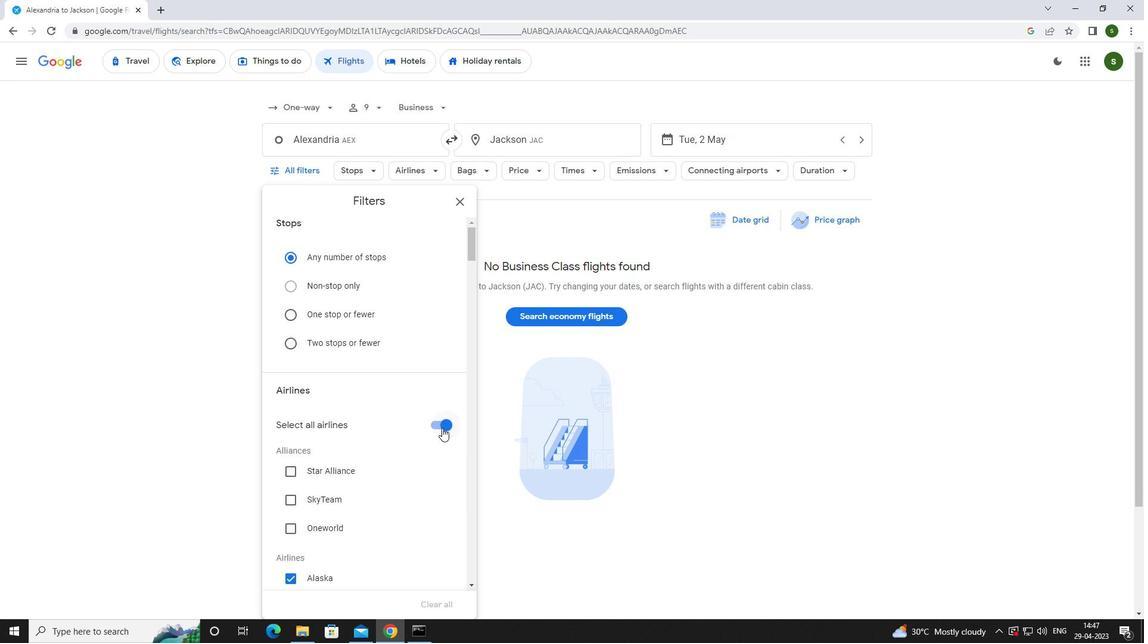 
Action: Mouse moved to (410, 388)
Screenshot: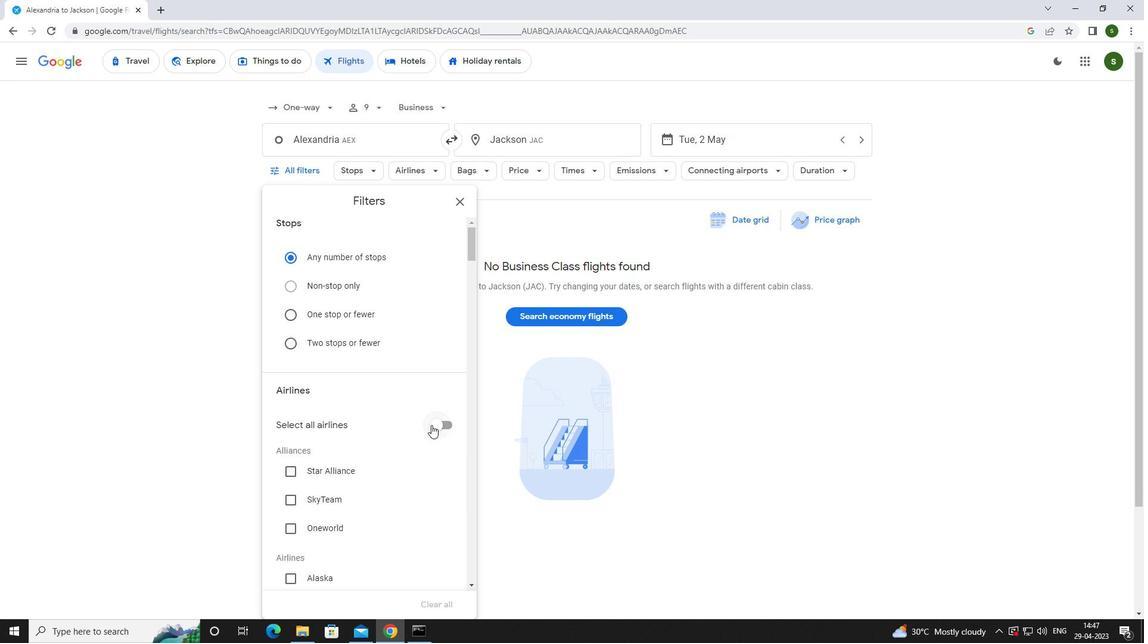 
Action: Mouse scrolled (410, 387) with delta (0, 0)
Screenshot: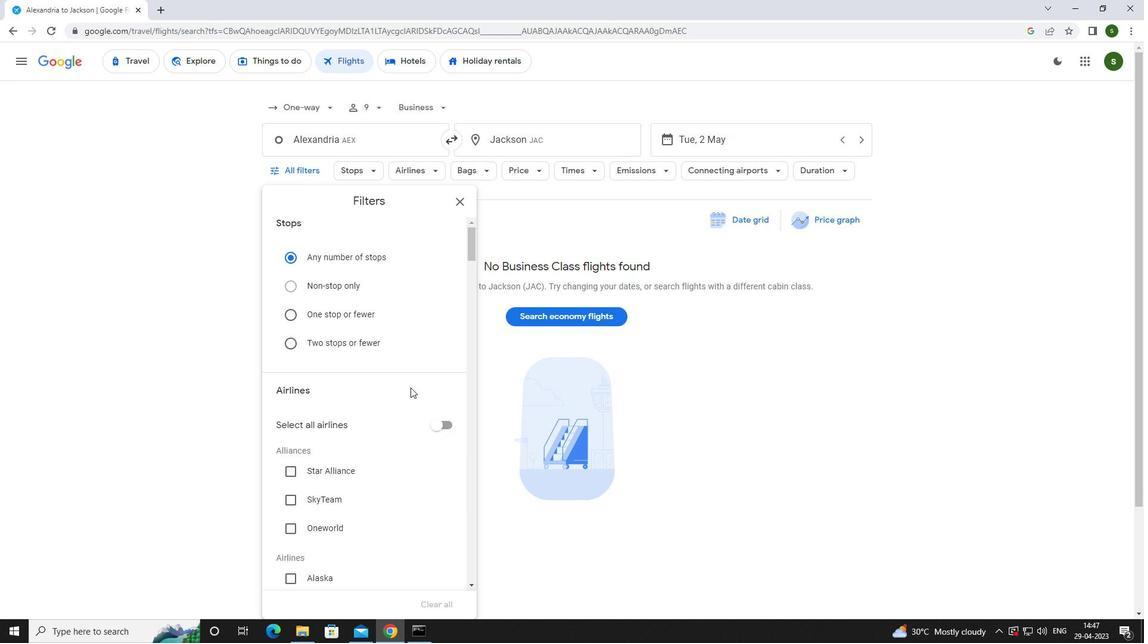
Action: Mouse scrolled (410, 387) with delta (0, 0)
Screenshot: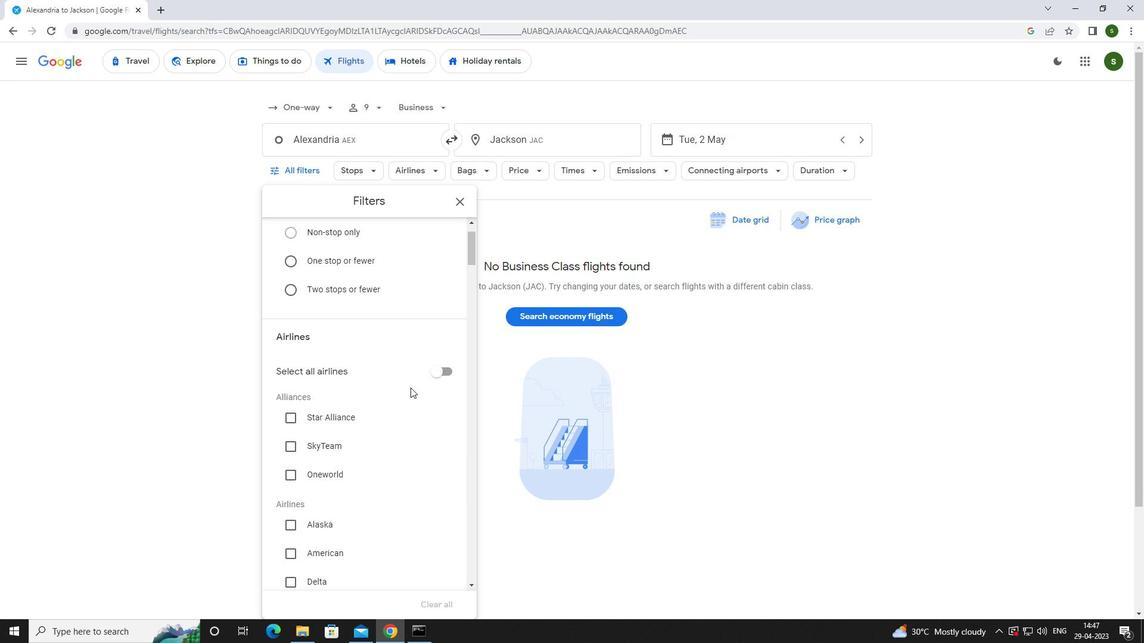
Action: Mouse scrolled (410, 387) with delta (0, 0)
Screenshot: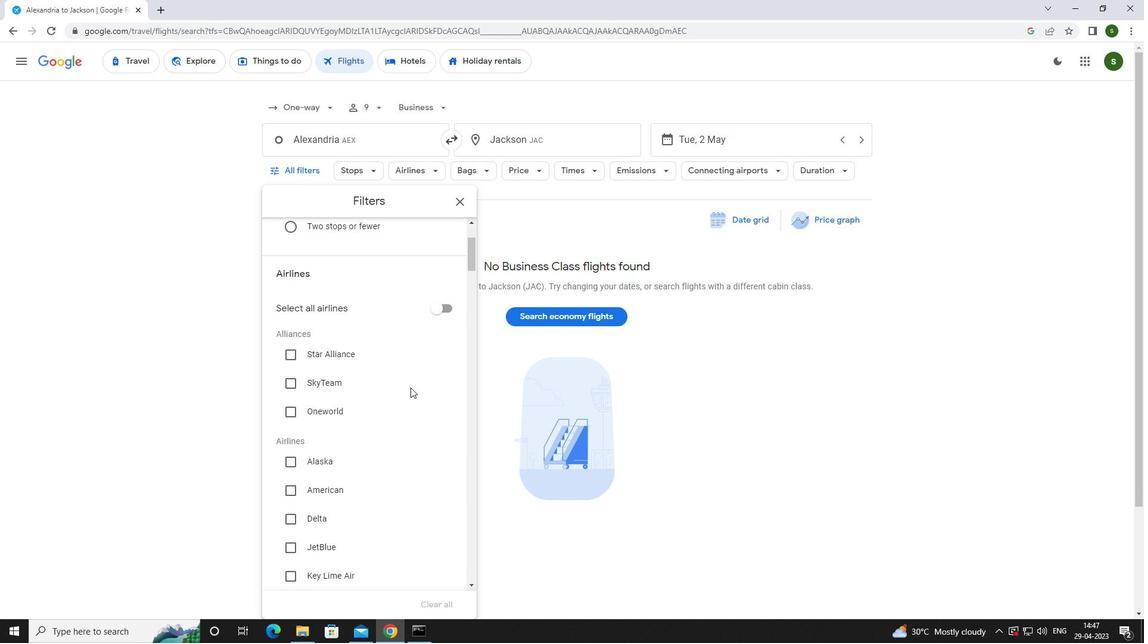 
Action: Mouse scrolled (410, 387) with delta (0, 0)
Screenshot: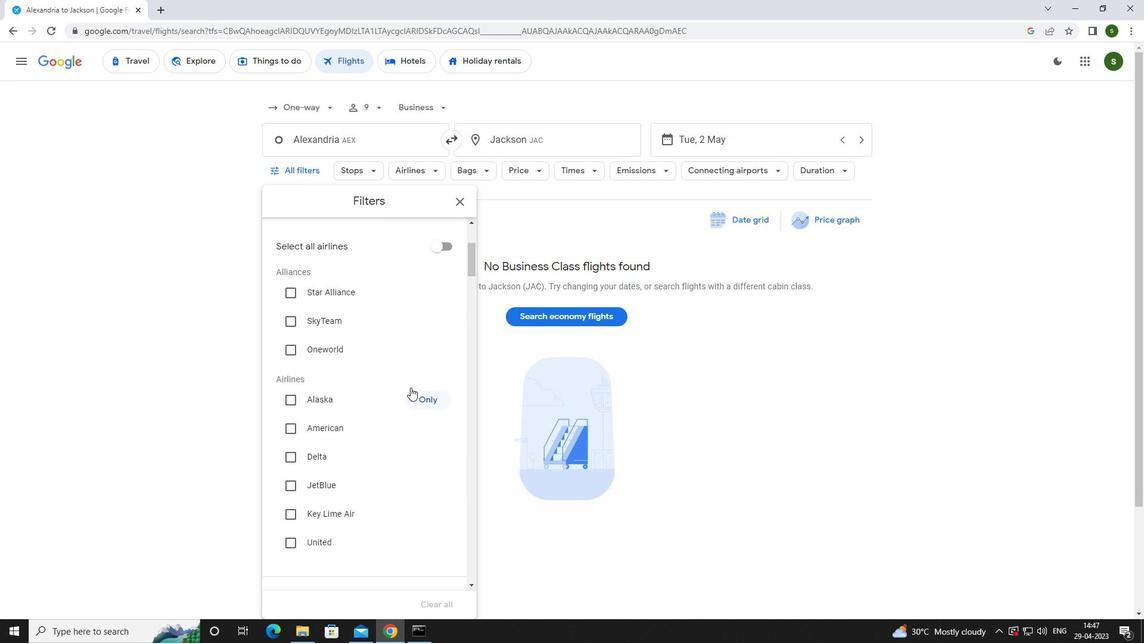 
Action: Mouse scrolled (410, 387) with delta (0, 0)
Screenshot: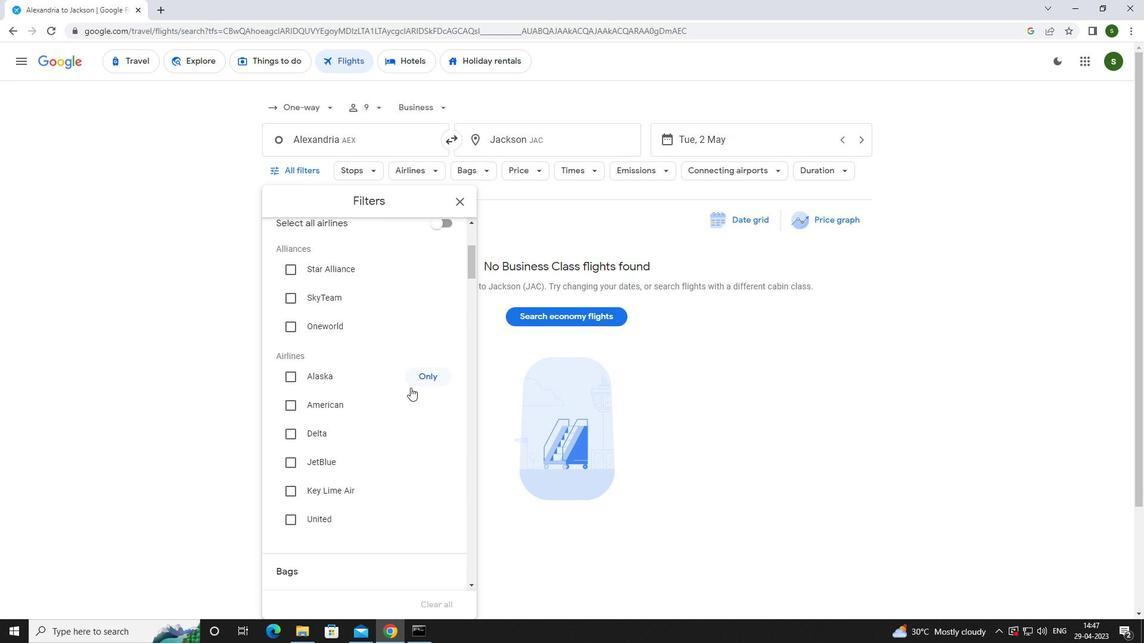 
Action: Mouse scrolled (410, 387) with delta (0, 0)
Screenshot: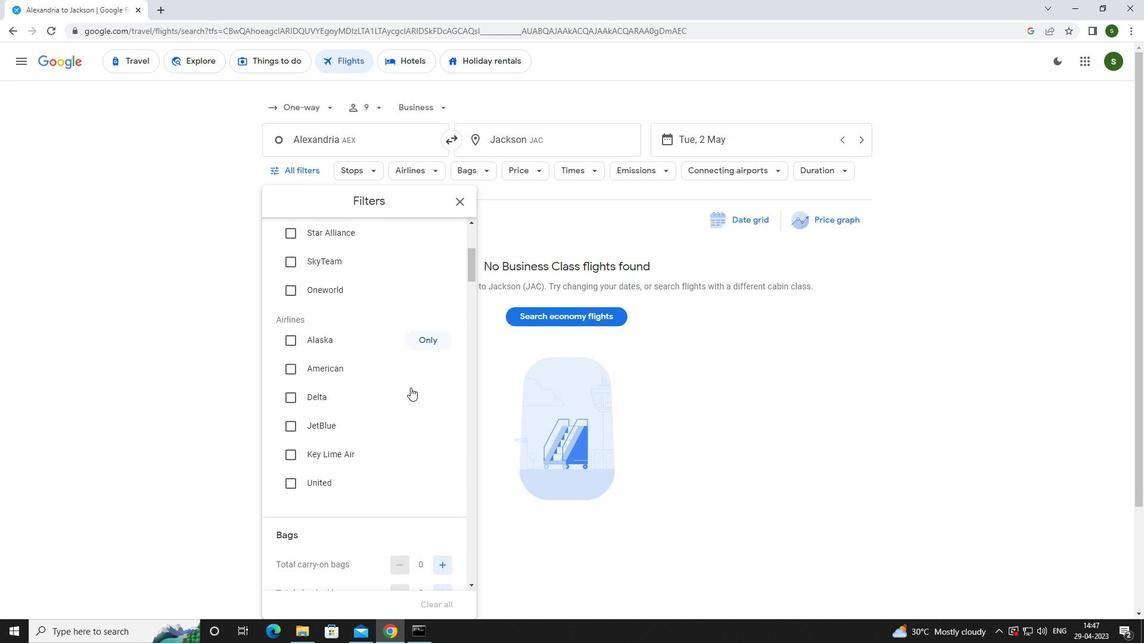 
Action: Mouse scrolled (410, 387) with delta (0, 0)
Screenshot: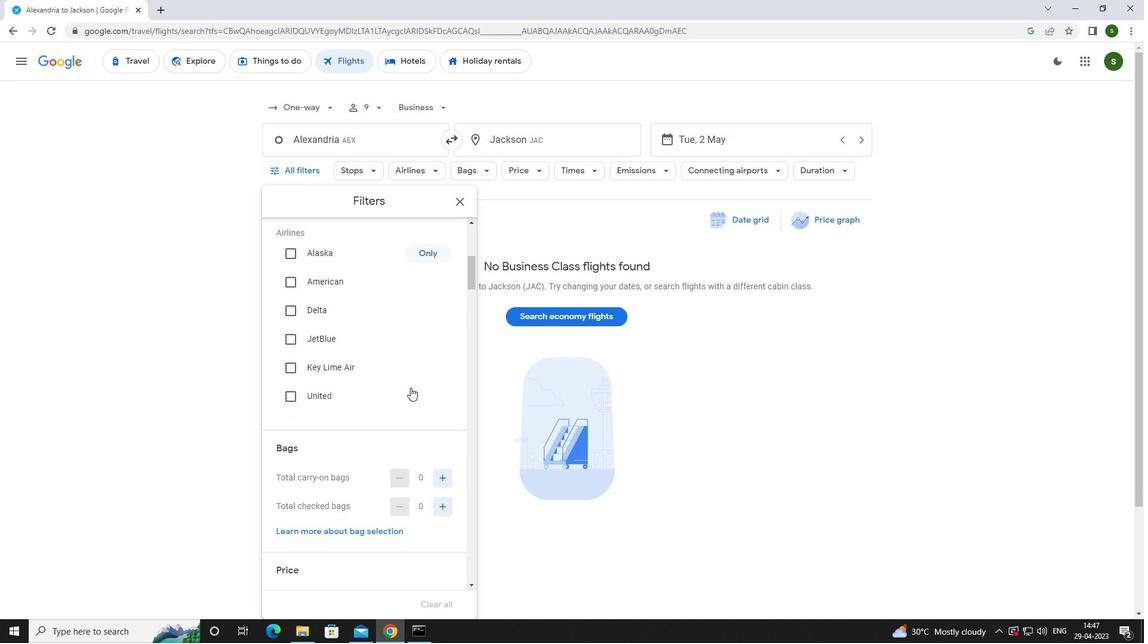 
Action: Mouse scrolled (410, 387) with delta (0, 0)
Screenshot: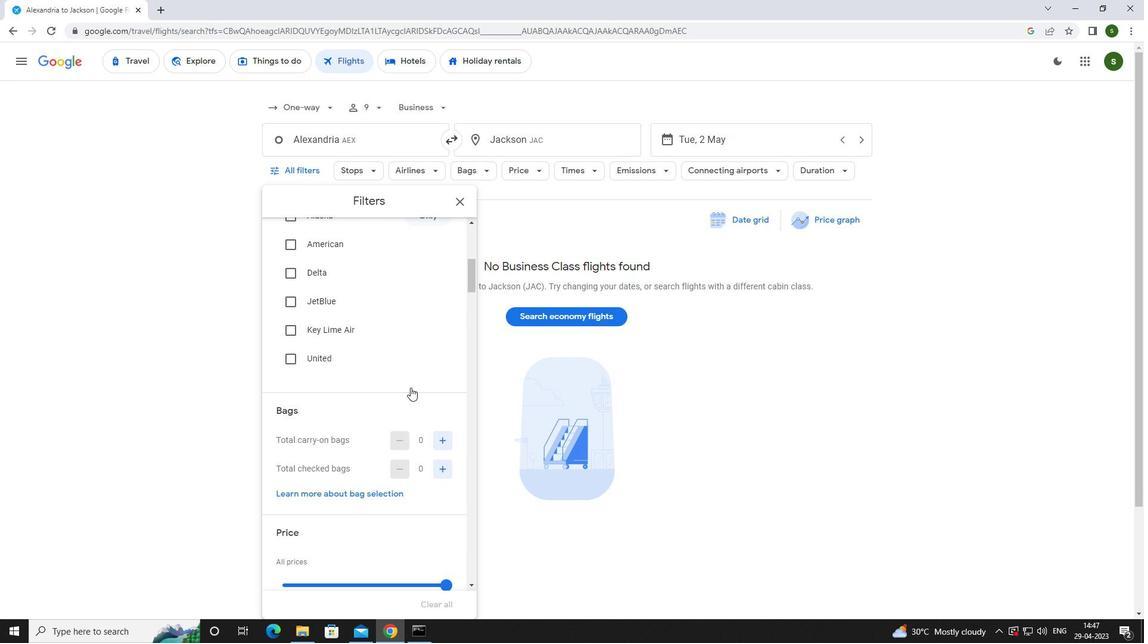 
Action: Mouse moved to (444, 327)
Screenshot: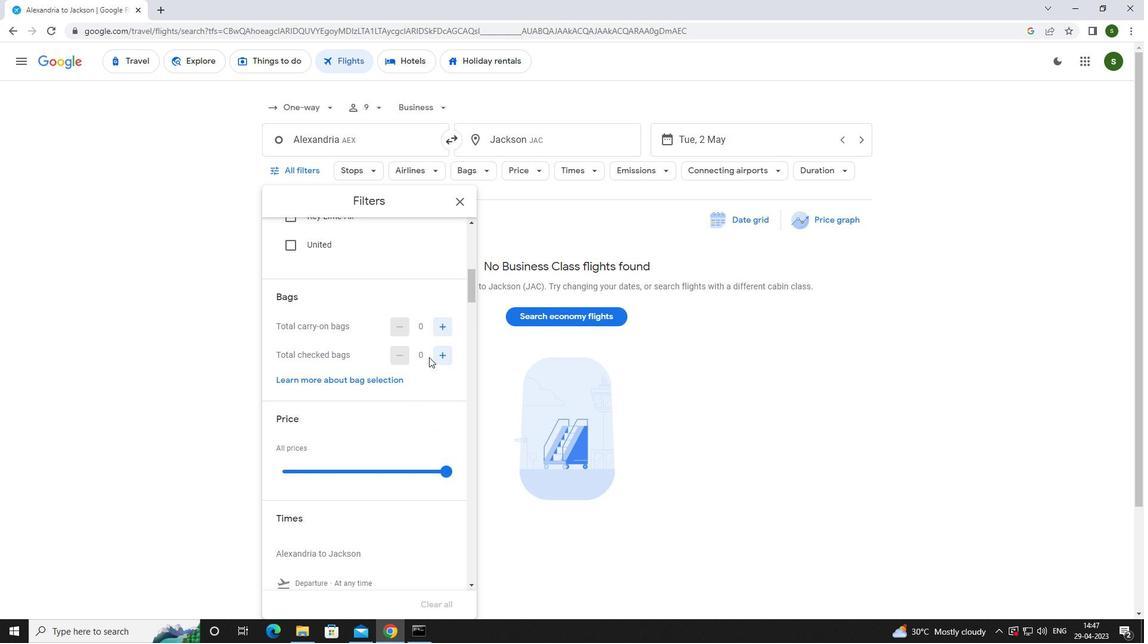 
Action: Mouse pressed left at (444, 327)
Screenshot: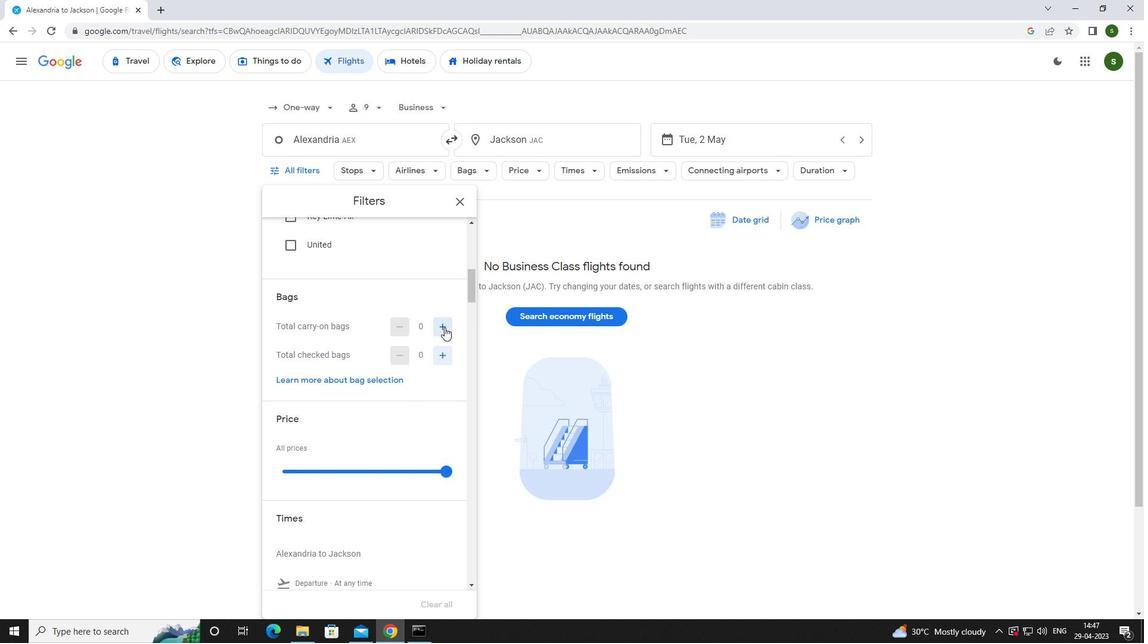 
Action: Mouse moved to (445, 472)
Screenshot: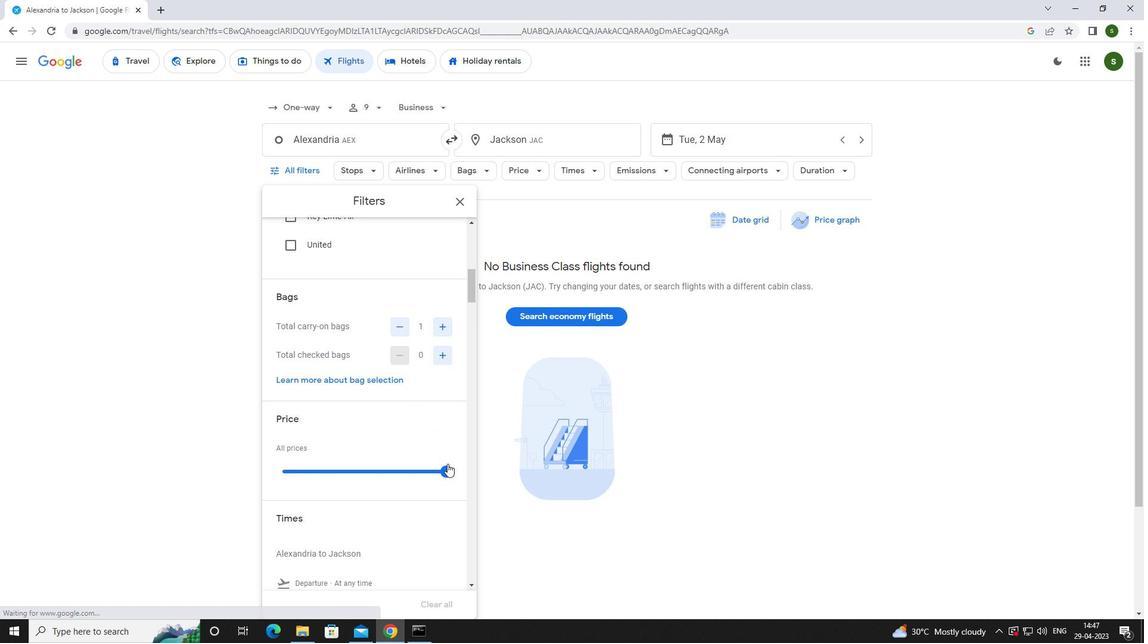 
Action: Mouse pressed left at (445, 472)
Screenshot: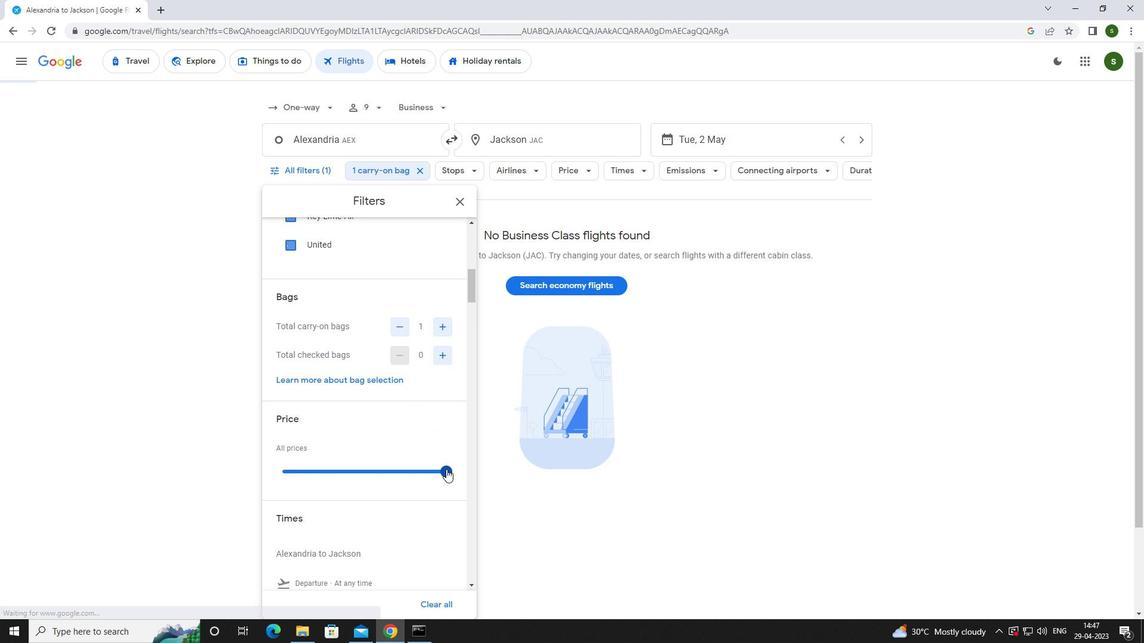 
Action: Mouse scrolled (445, 471) with delta (0, 0)
Screenshot: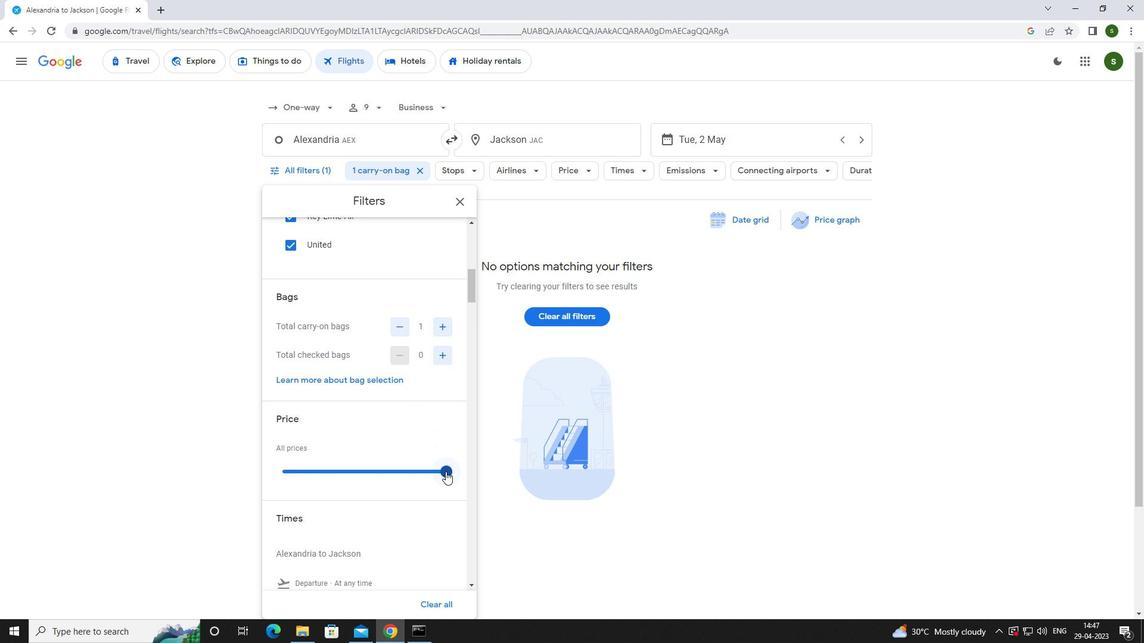 
Action: Mouse scrolled (445, 471) with delta (0, 0)
Screenshot: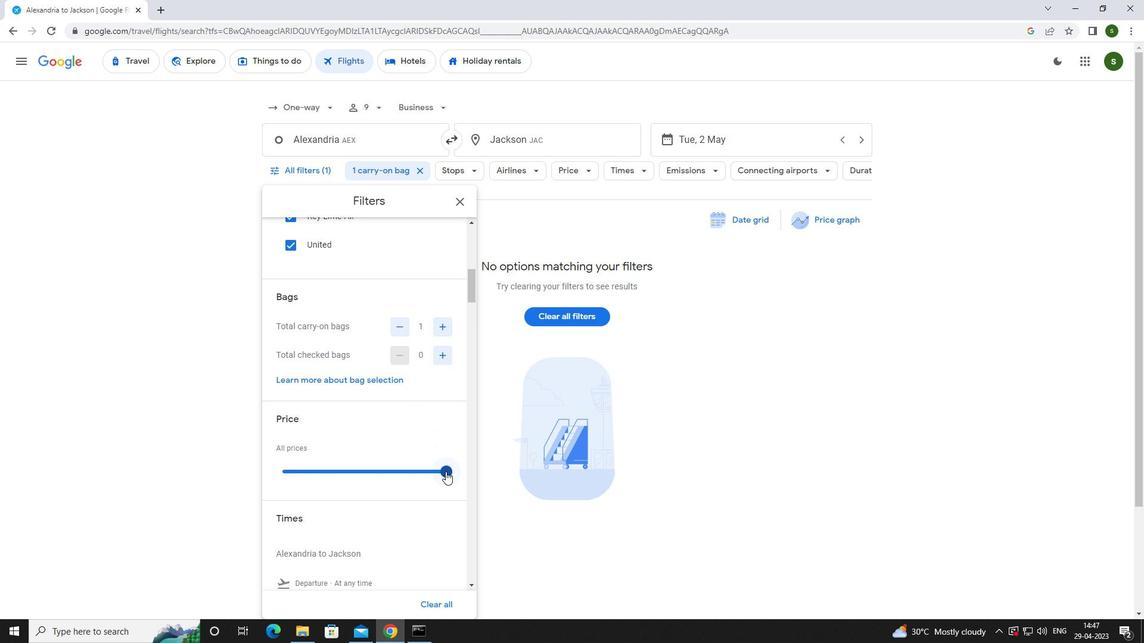 
Action: Mouse moved to (345, 485)
Screenshot: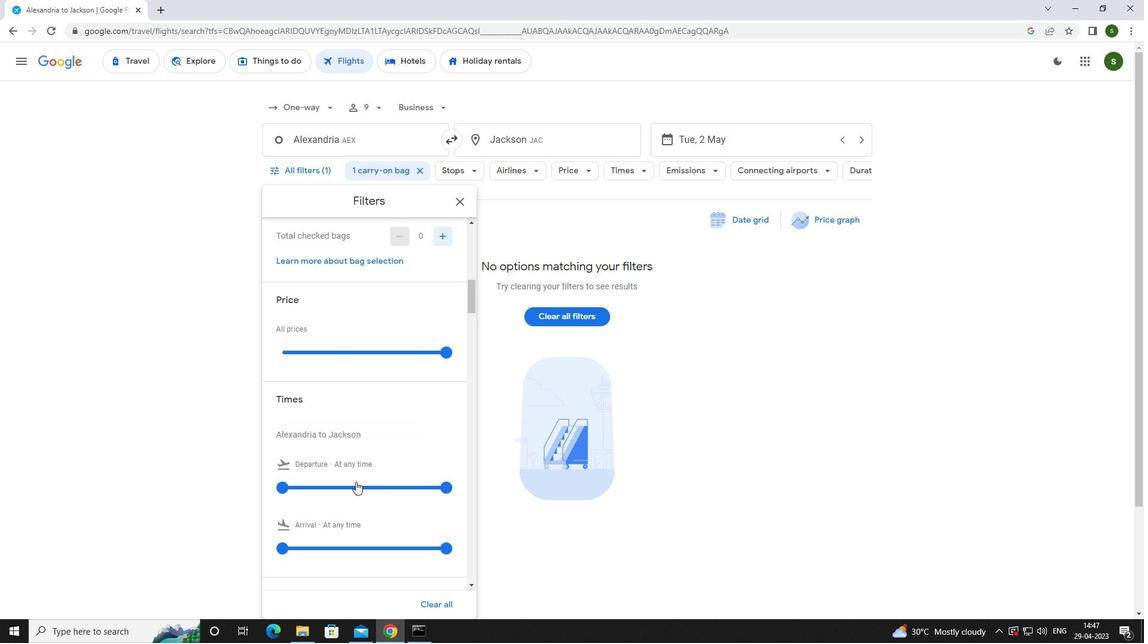 
Action: Mouse pressed left at (345, 485)
Screenshot: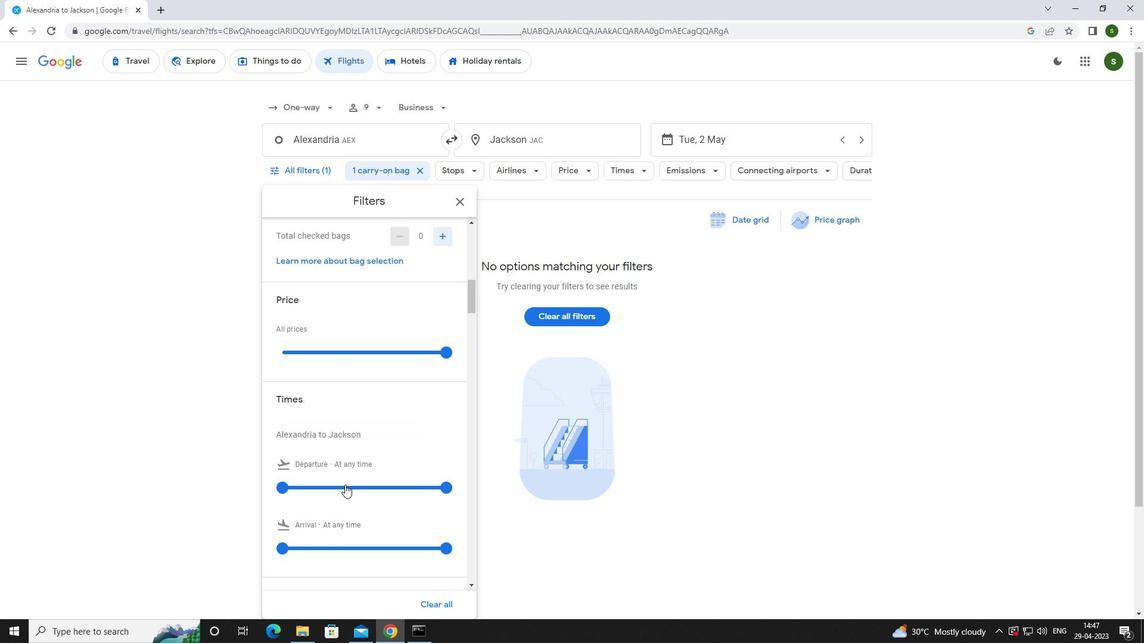 
Action: Mouse pressed left at (345, 485)
Screenshot: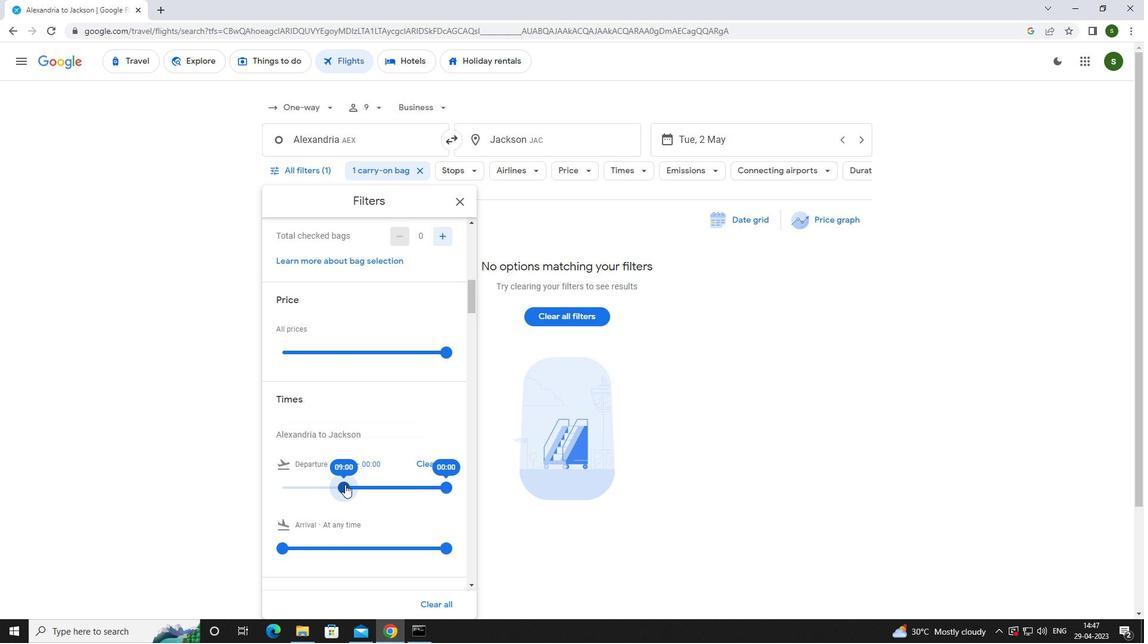 
Action: Mouse moved to (827, 454)
Screenshot: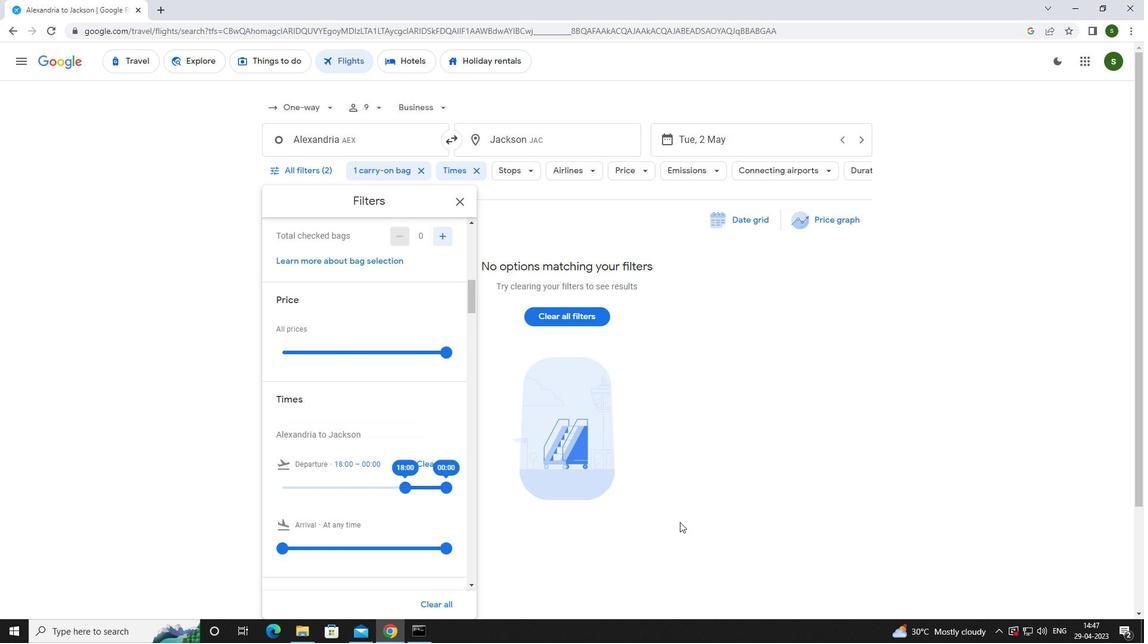 
Action: Mouse pressed left at (827, 454)
Screenshot: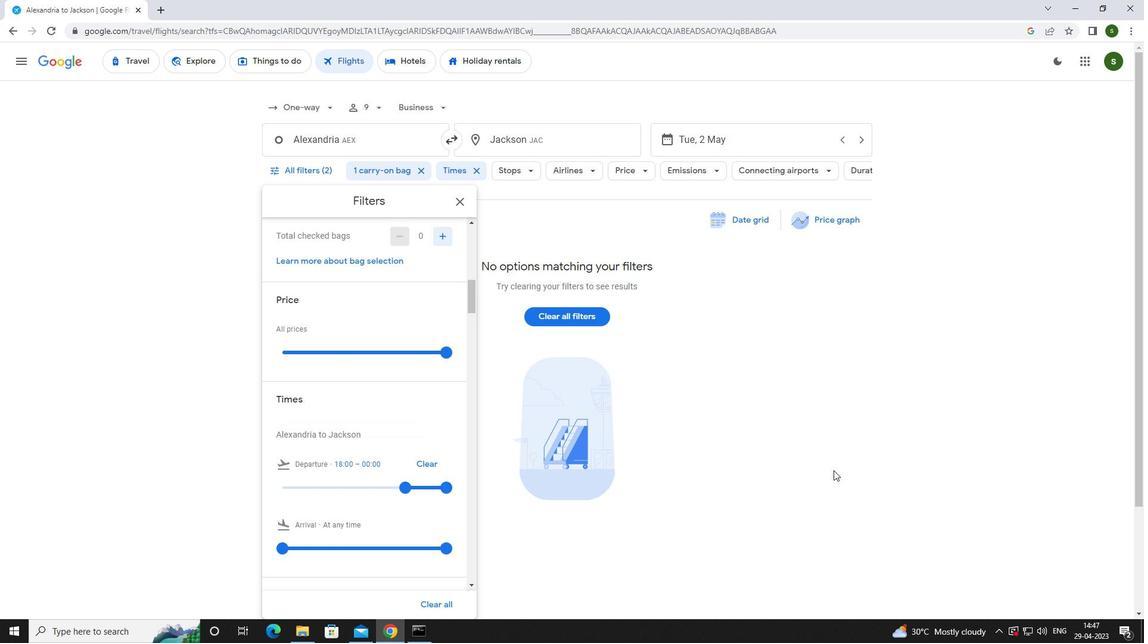
Action: Mouse moved to (810, 457)
Screenshot: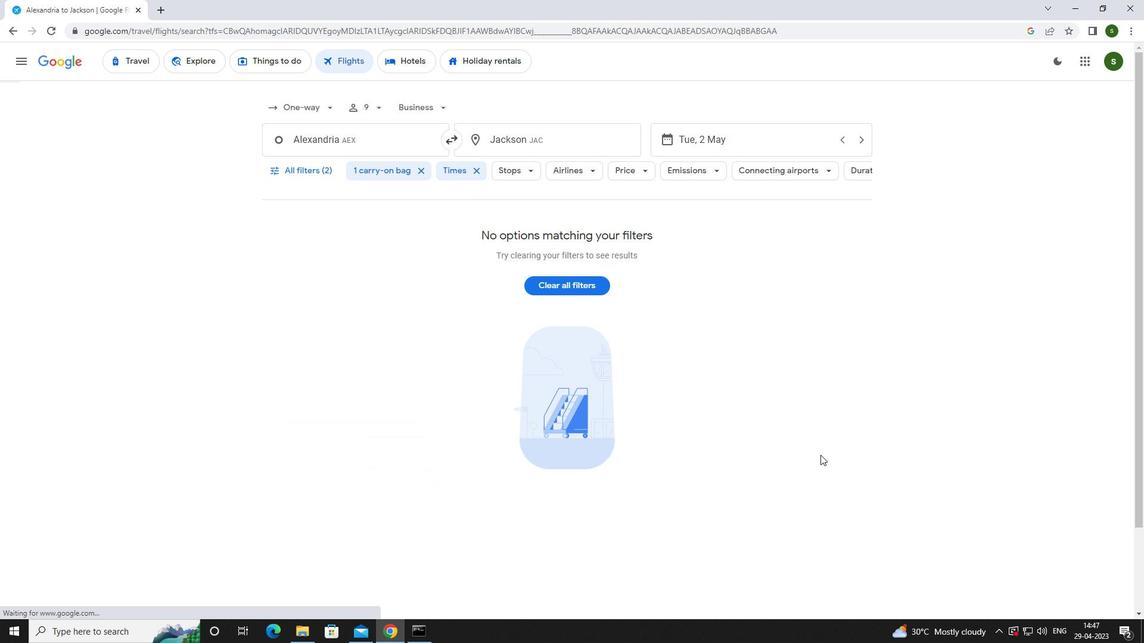 
